 Task: Search one way flight ticket for 5 adults, 2 children, 1 infant in seat and 1 infant on lap in economy from Fayetteville: Fayetteville Regional Airport (grannis Field) to Jackson: Jackson Hole Airport on 5-2-2023. Choice of flights is JetBlue. Number of bags: 1 carry on bag. Price is upto 78000. Outbound departure time preference is 12:00.
Action: Mouse moved to (287, 391)
Screenshot: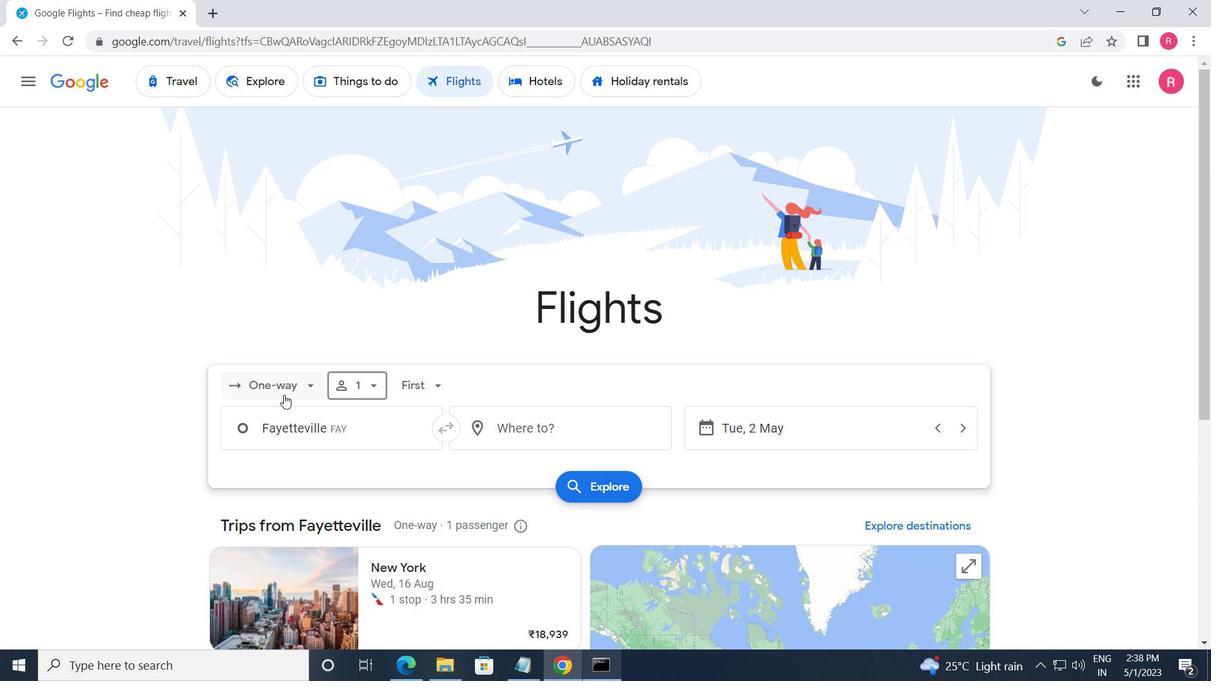 
Action: Mouse pressed left at (287, 391)
Screenshot: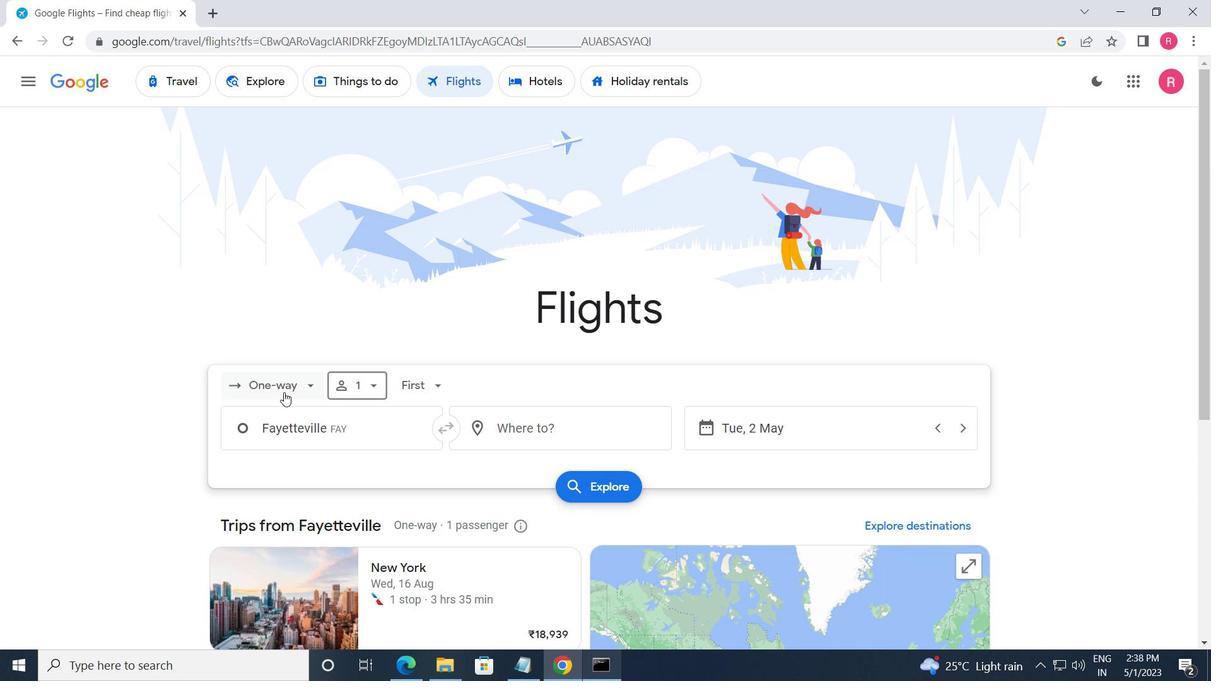 
Action: Mouse moved to (285, 468)
Screenshot: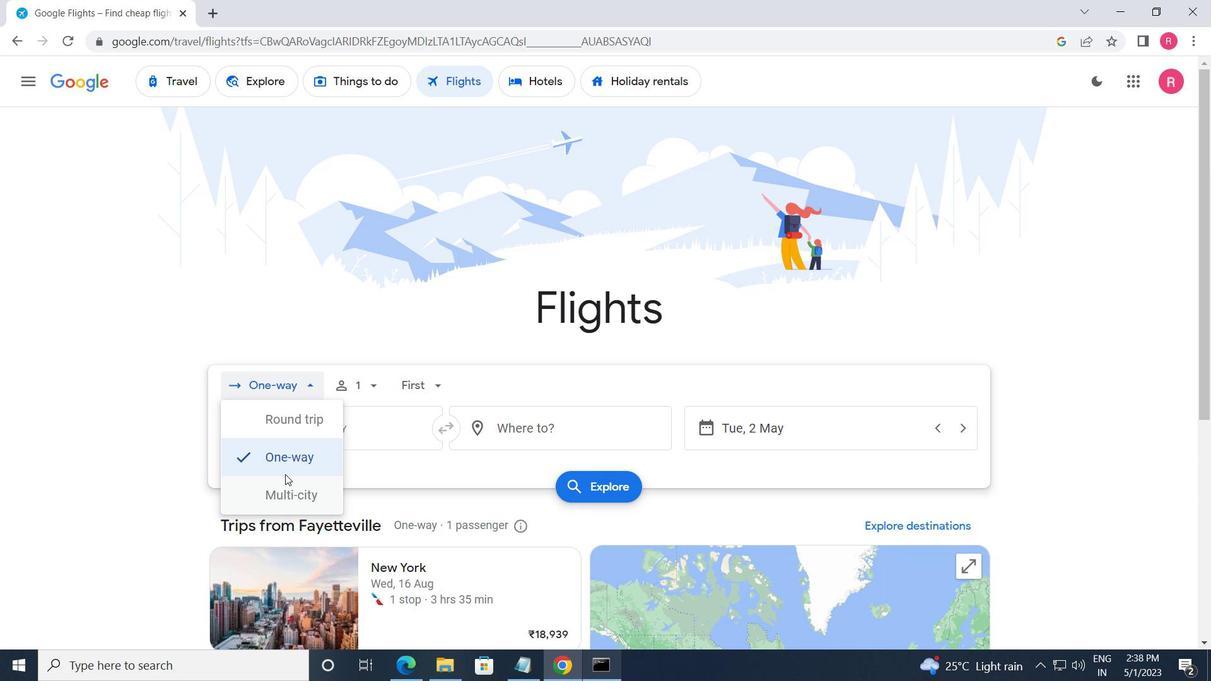
Action: Mouse pressed left at (285, 468)
Screenshot: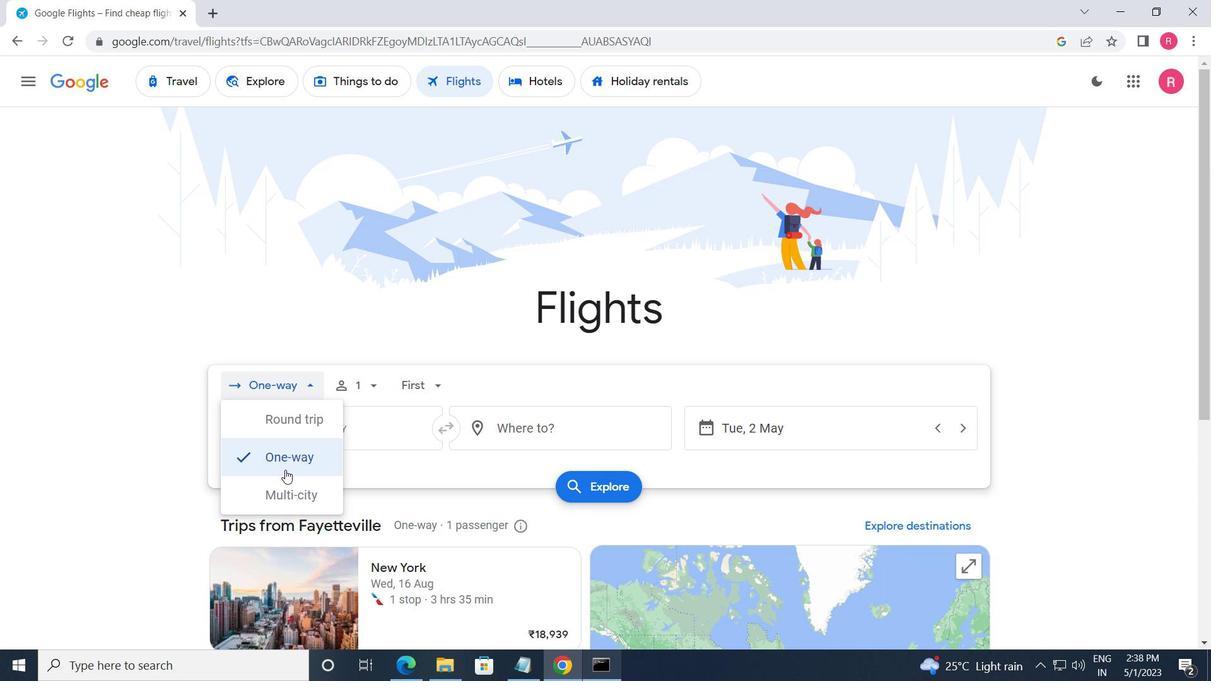 
Action: Mouse moved to (365, 395)
Screenshot: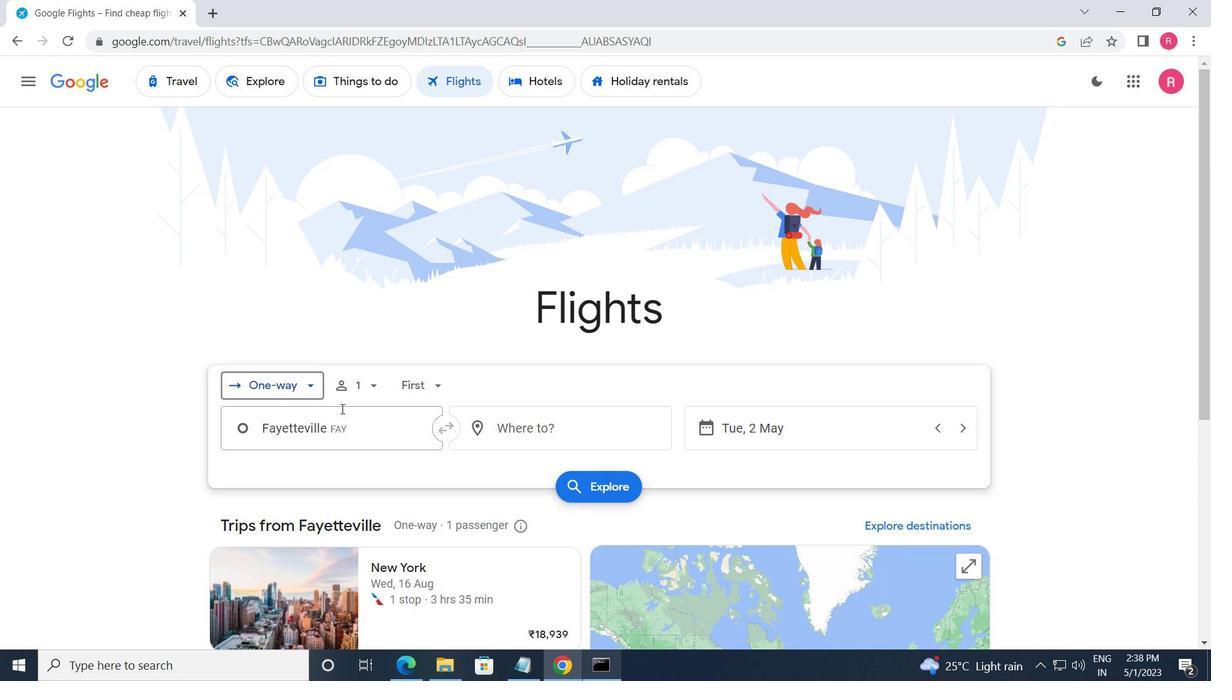 
Action: Mouse pressed left at (365, 395)
Screenshot: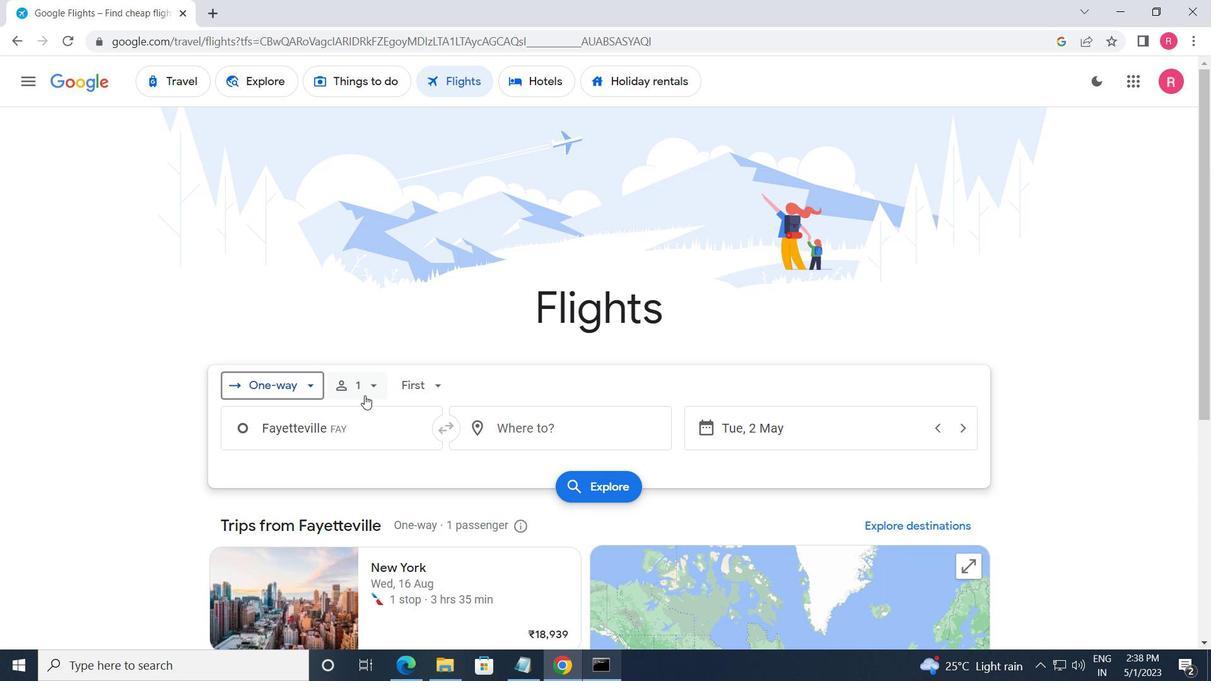 
Action: Mouse moved to (495, 430)
Screenshot: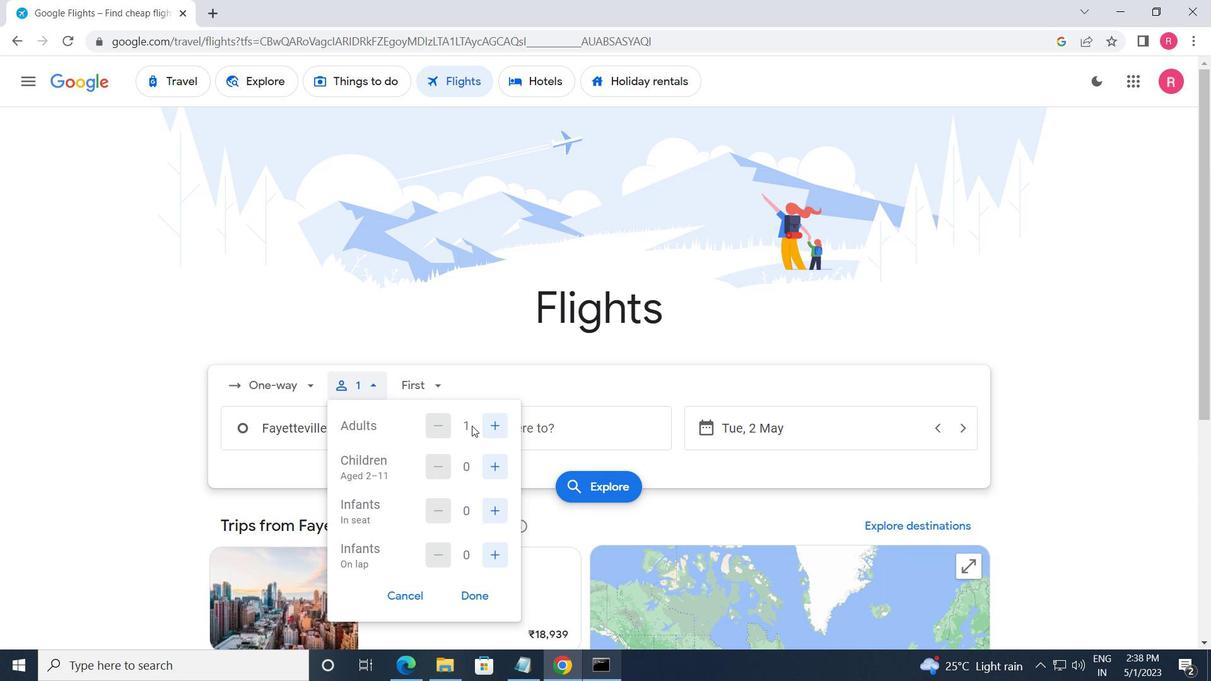
Action: Mouse pressed left at (495, 430)
Screenshot: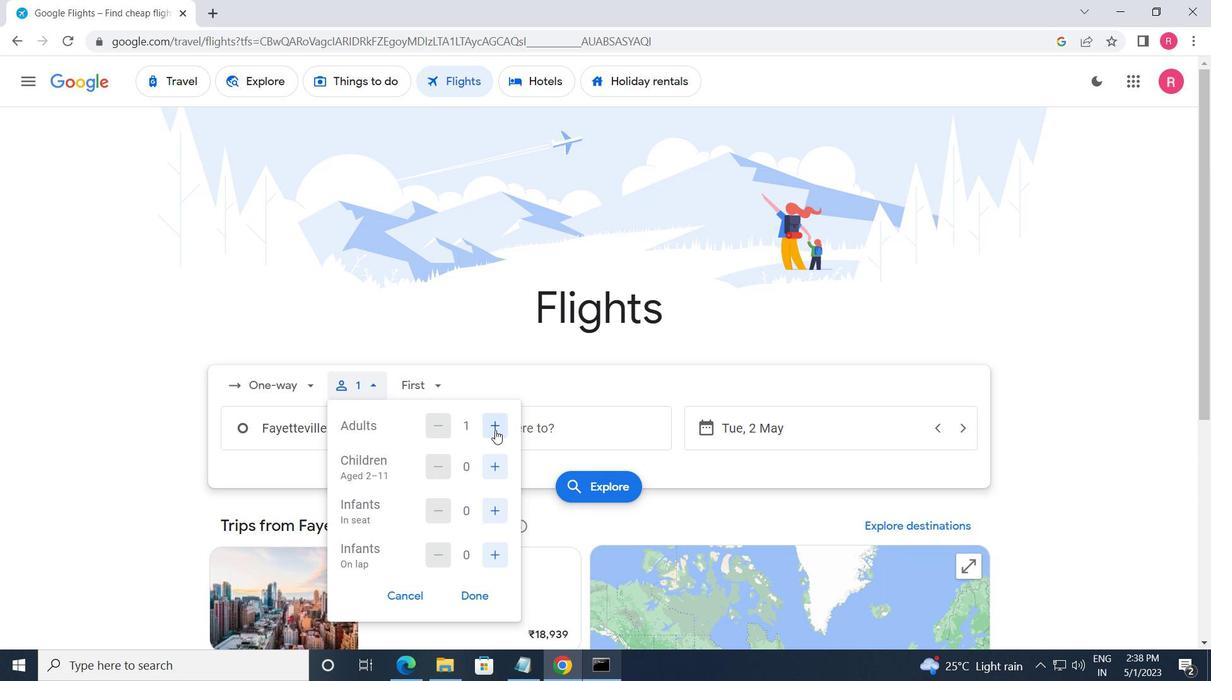 
Action: Mouse pressed left at (495, 430)
Screenshot: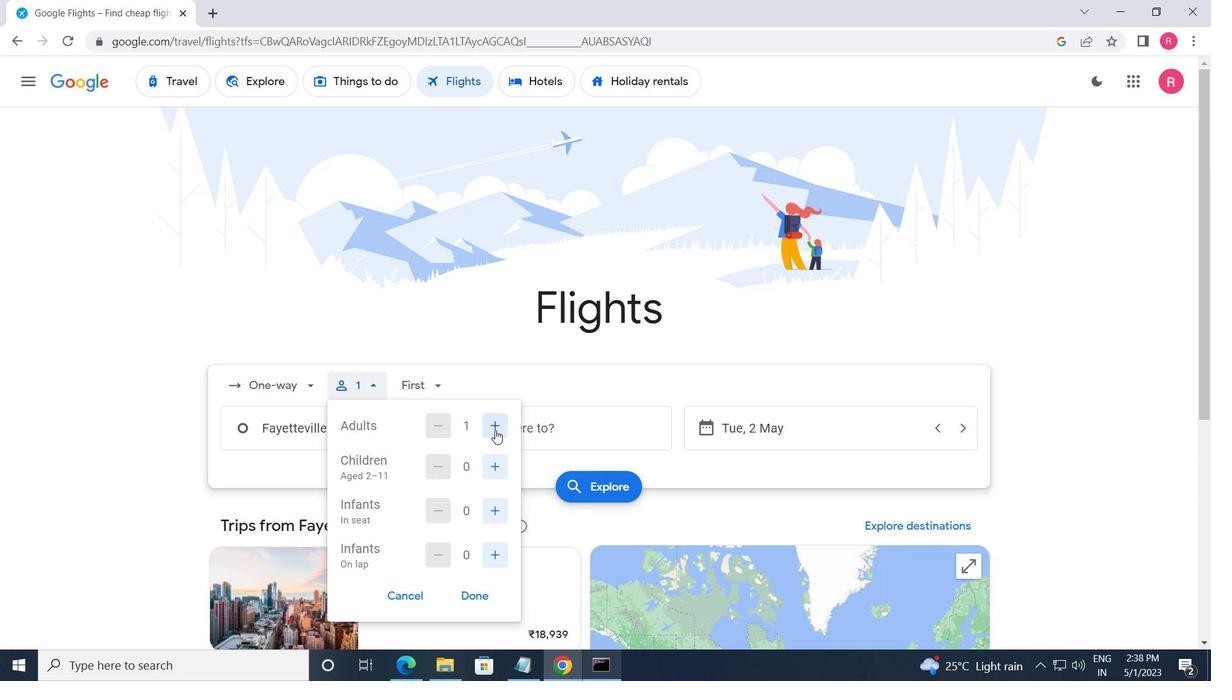 
Action: Mouse pressed left at (495, 430)
Screenshot: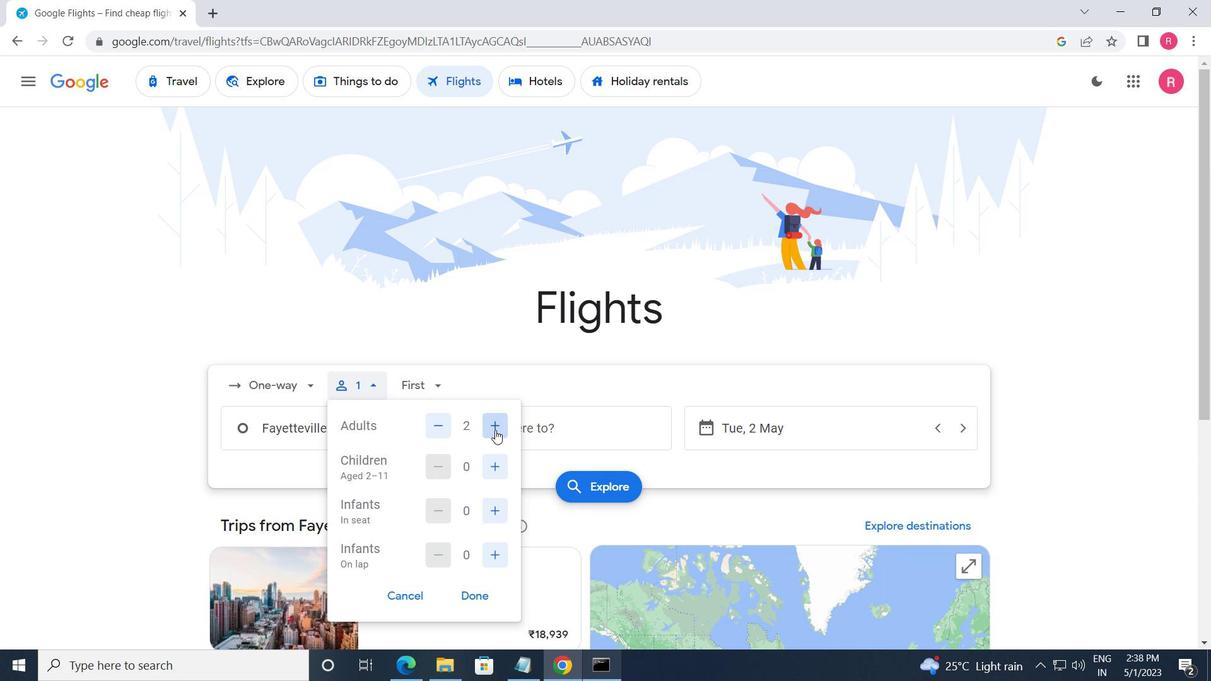 
Action: Mouse pressed left at (495, 430)
Screenshot: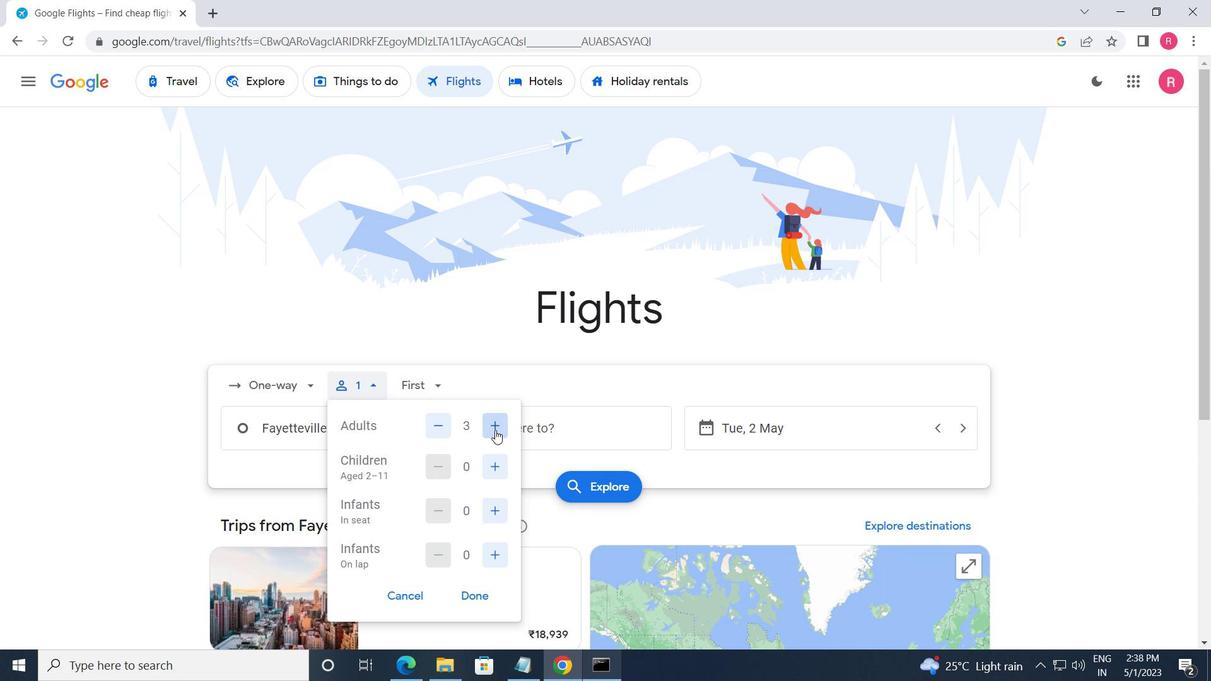 
Action: Mouse pressed left at (495, 430)
Screenshot: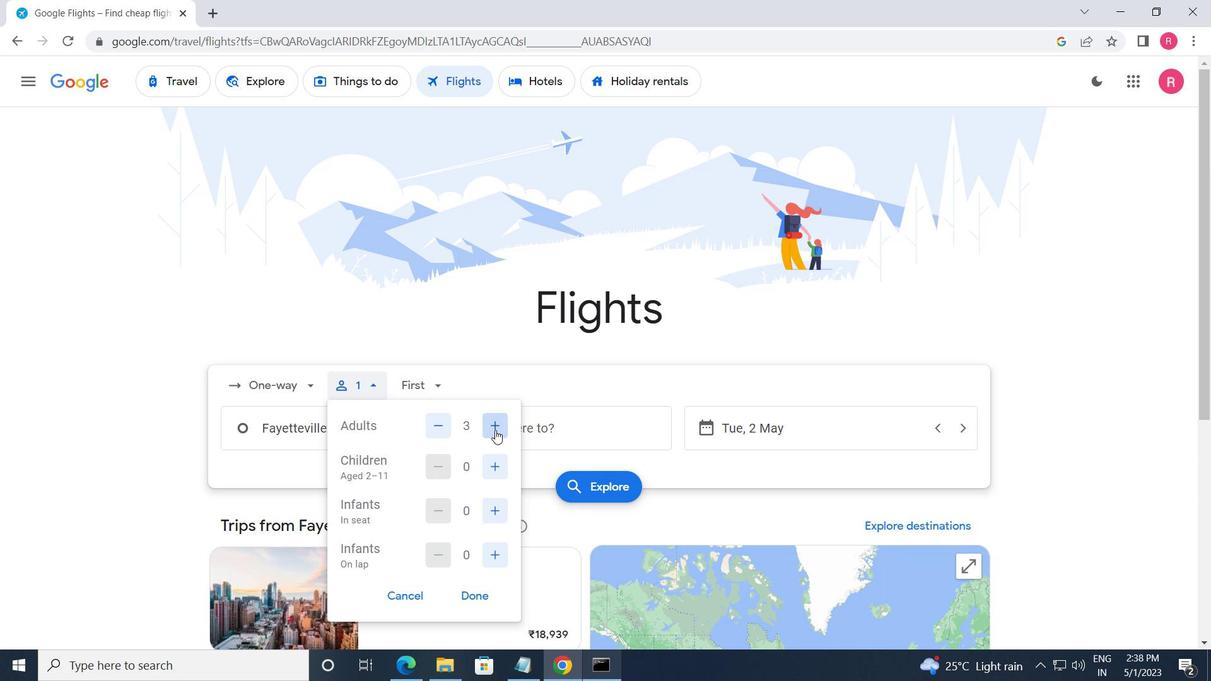 
Action: Mouse moved to (432, 425)
Screenshot: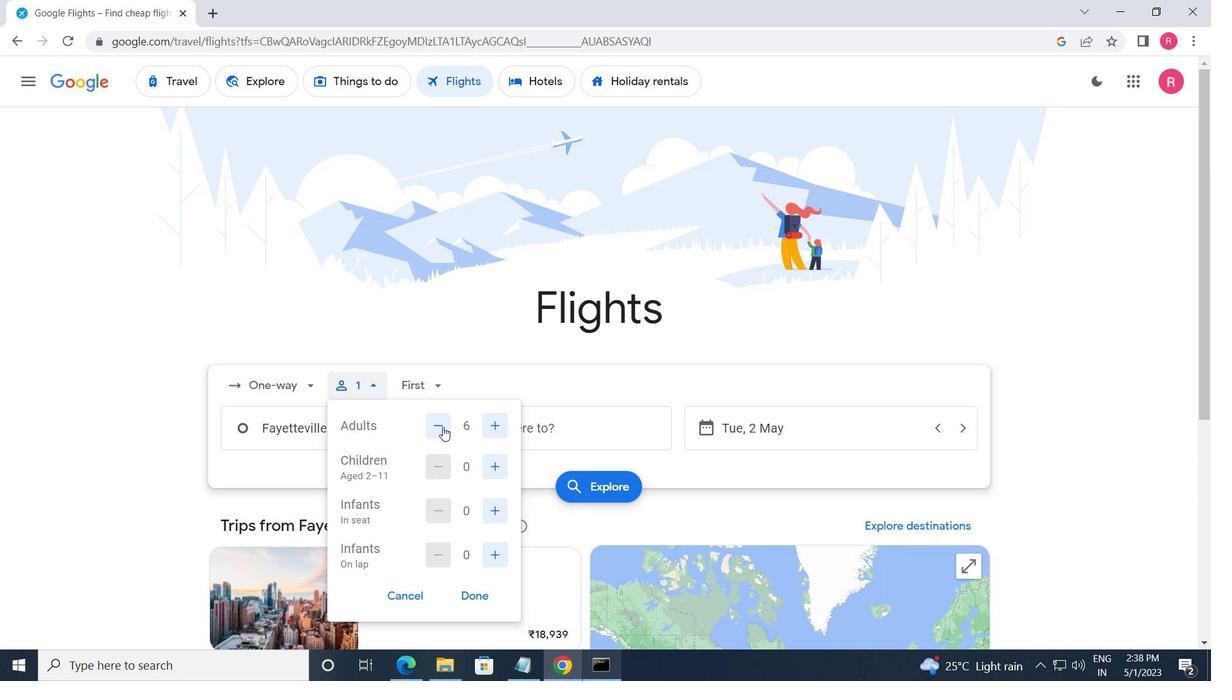 
Action: Mouse pressed left at (432, 425)
Screenshot: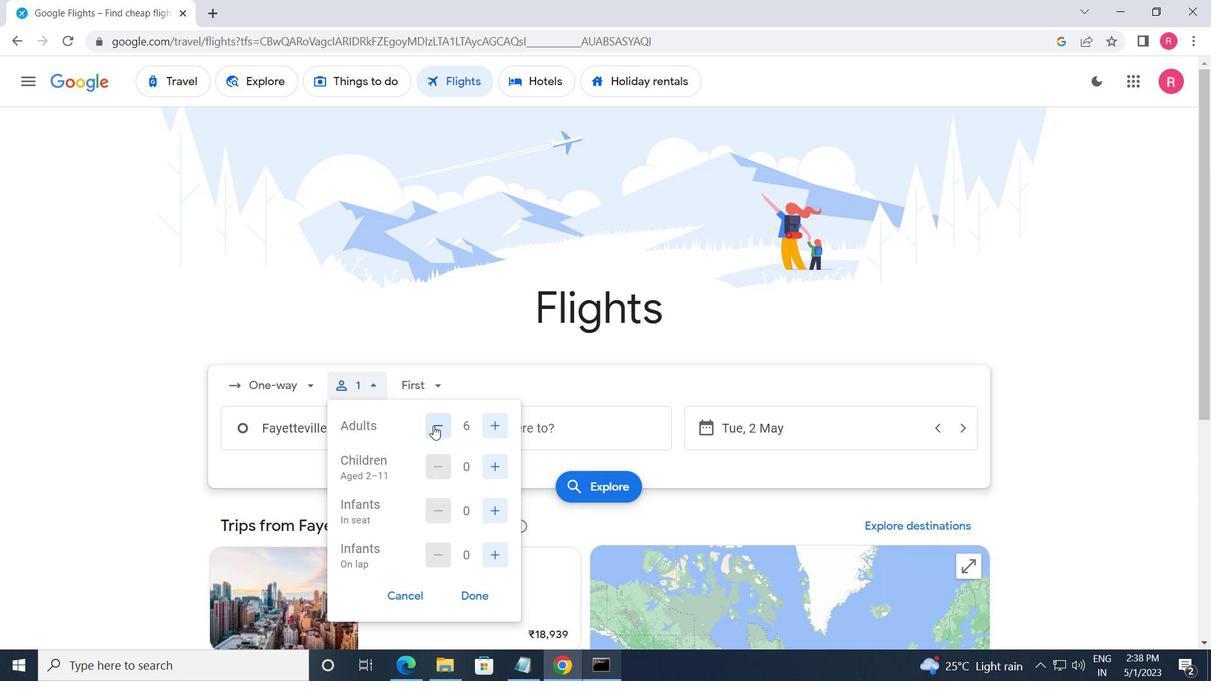 
Action: Mouse moved to (489, 463)
Screenshot: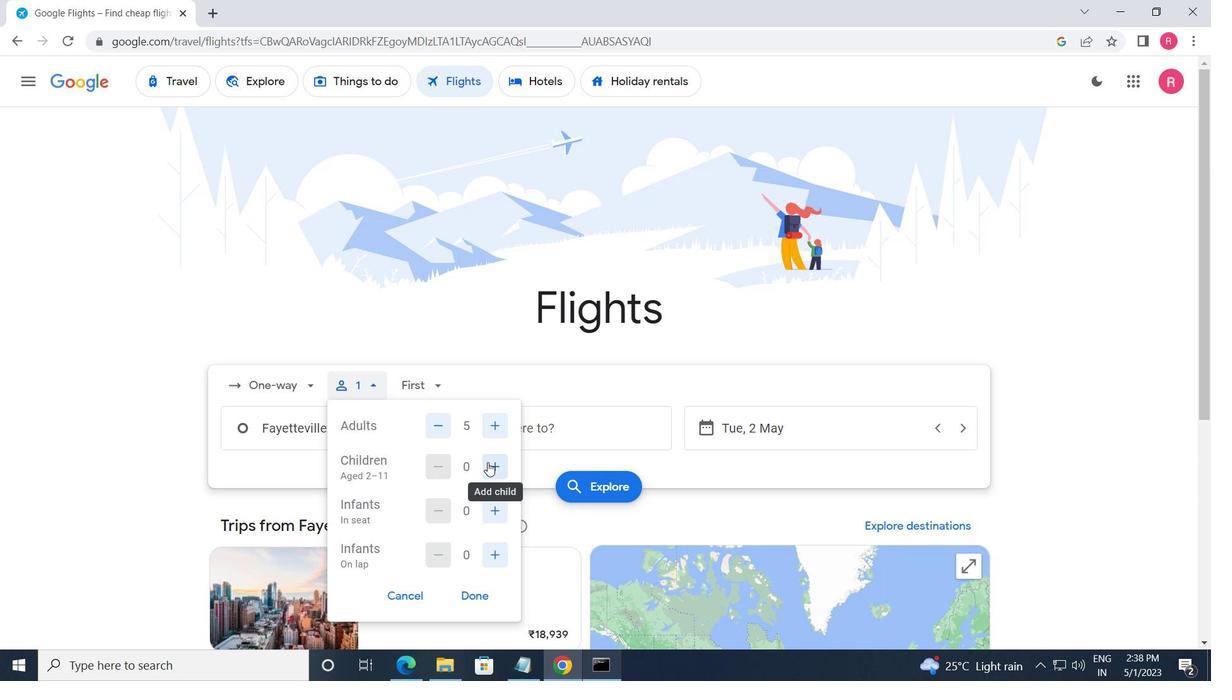 
Action: Mouse pressed left at (489, 463)
Screenshot: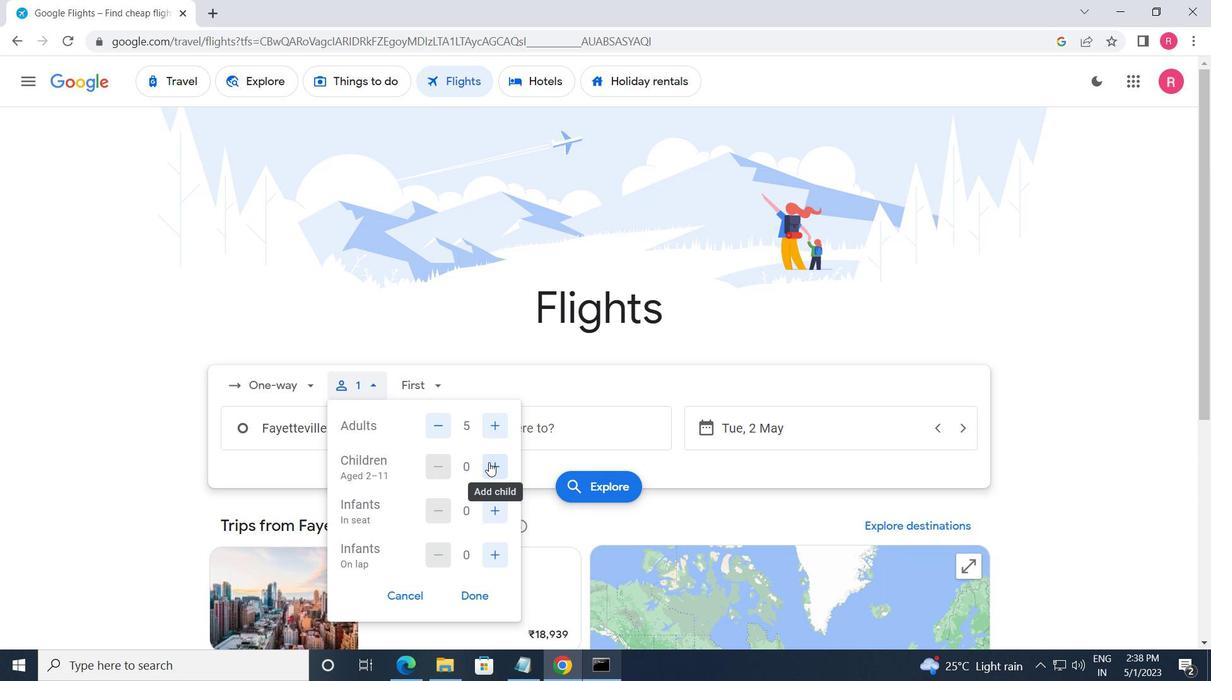 
Action: Mouse pressed left at (489, 463)
Screenshot: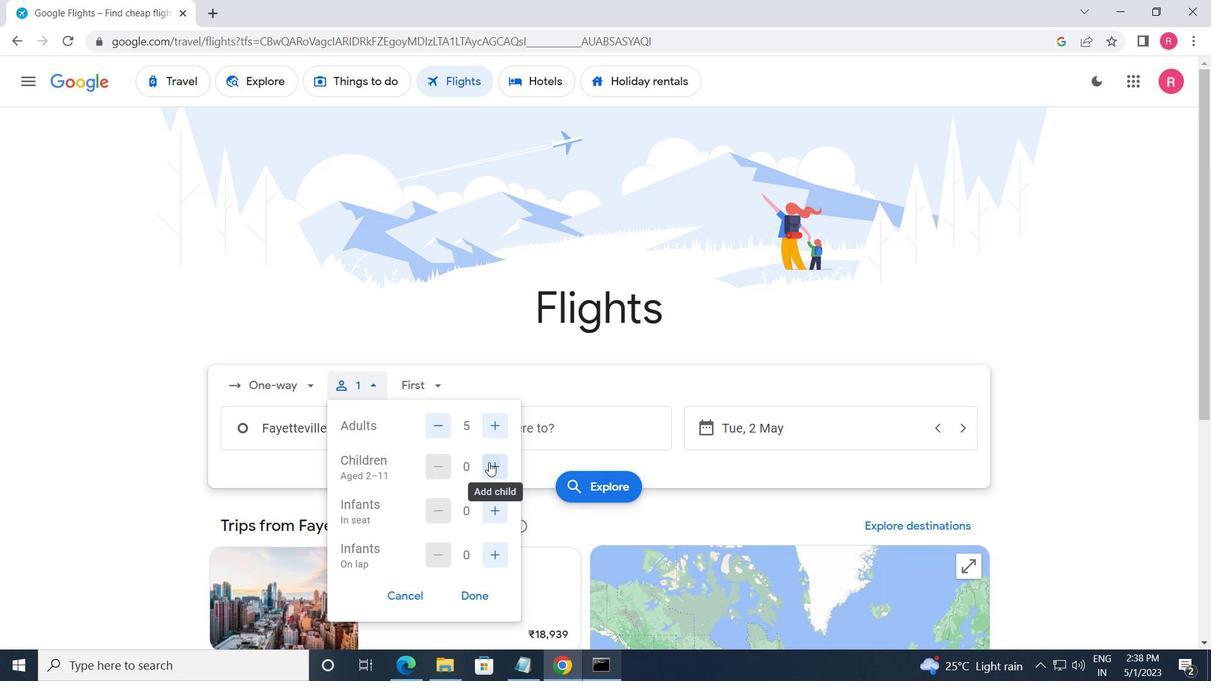 
Action: Mouse moved to (494, 504)
Screenshot: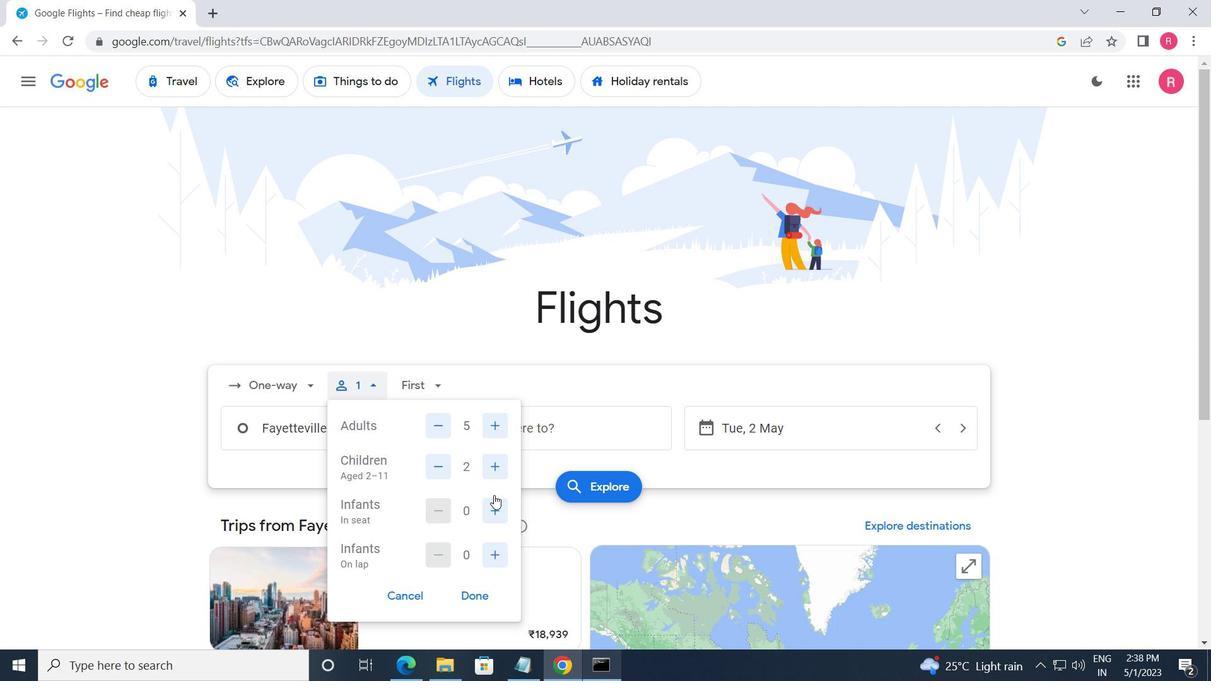
Action: Mouse pressed left at (494, 504)
Screenshot: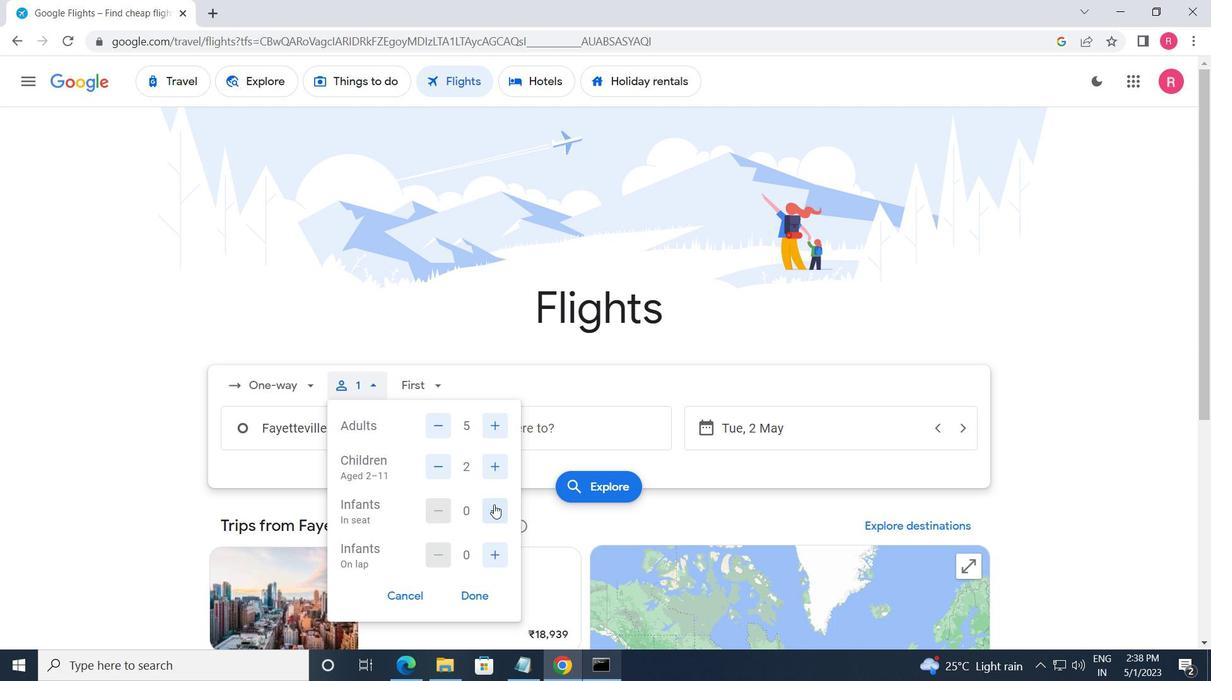 
Action: Mouse moved to (497, 548)
Screenshot: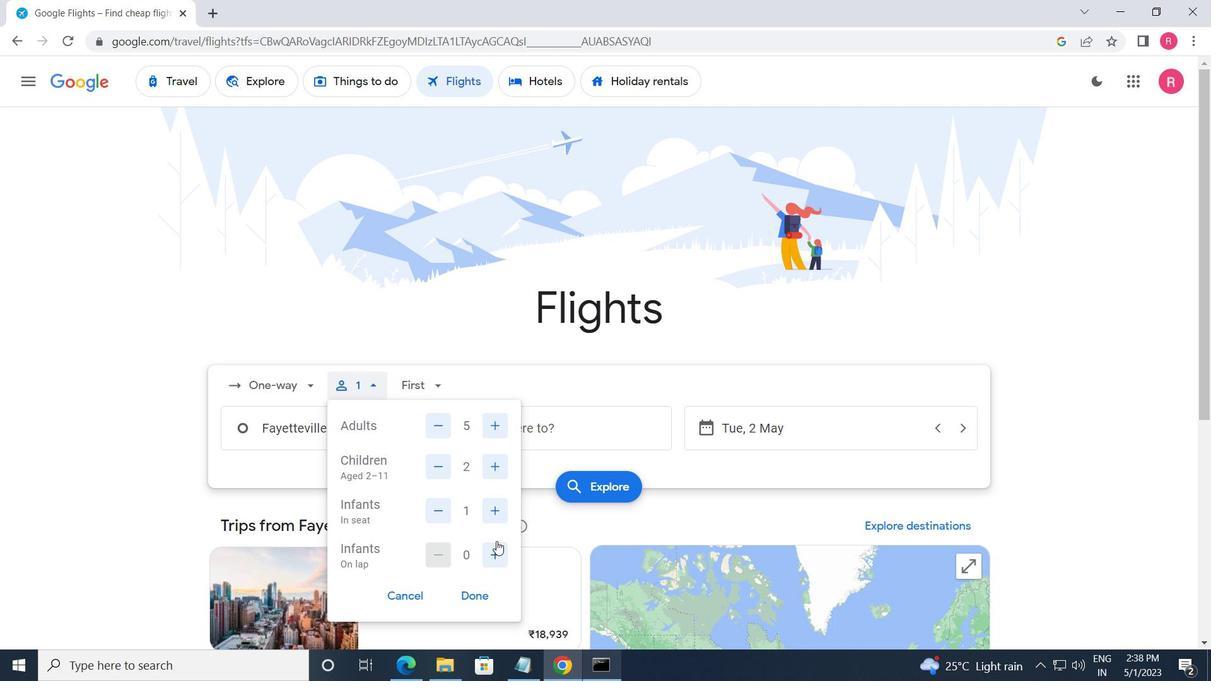 
Action: Mouse pressed left at (497, 548)
Screenshot: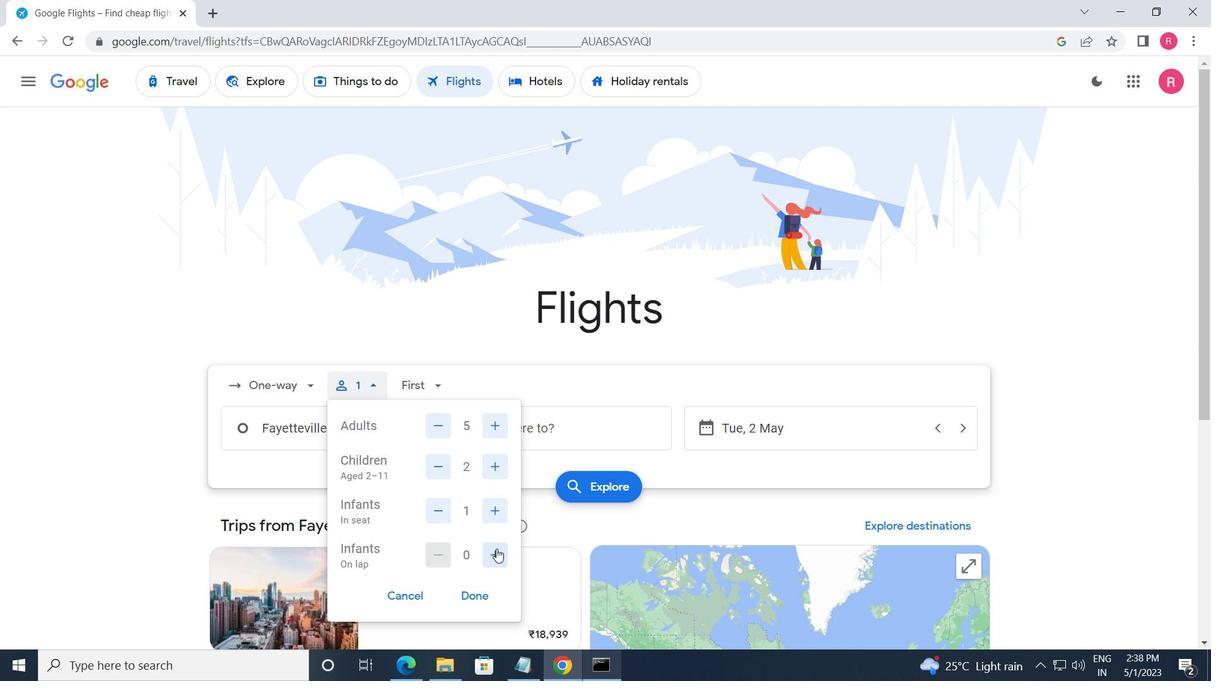 
Action: Mouse moved to (464, 599)
Screenshot: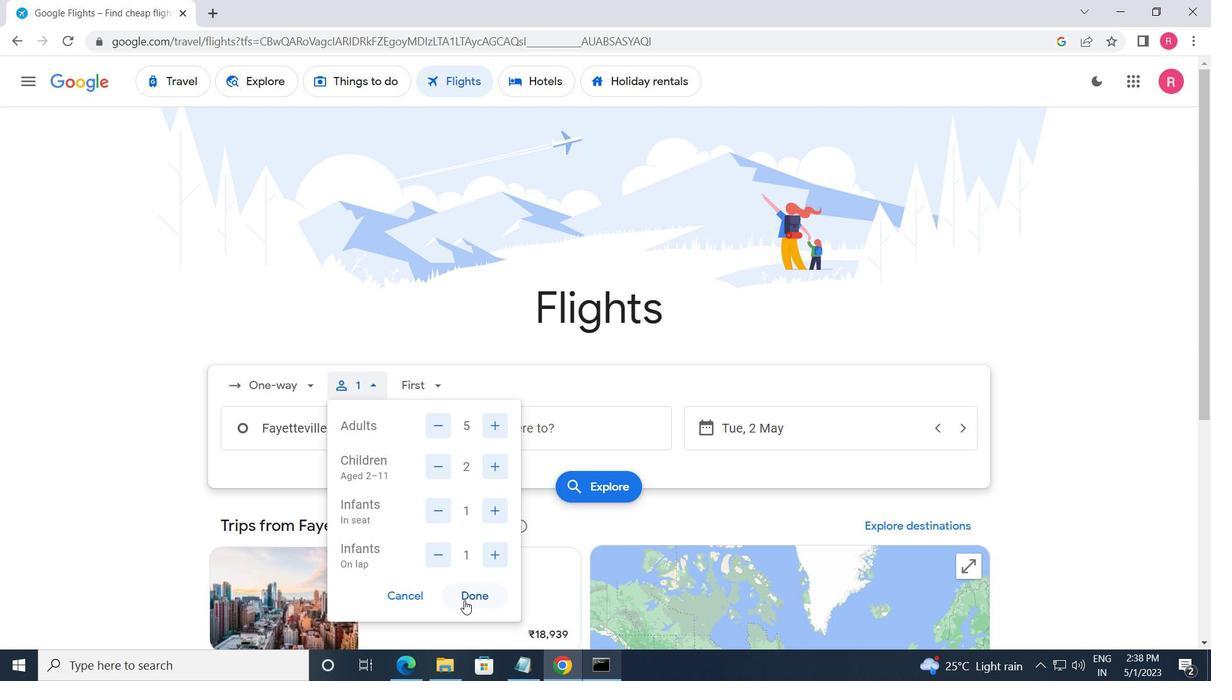 
Action: Mouse pressed left at (464, 599)
Screenshot: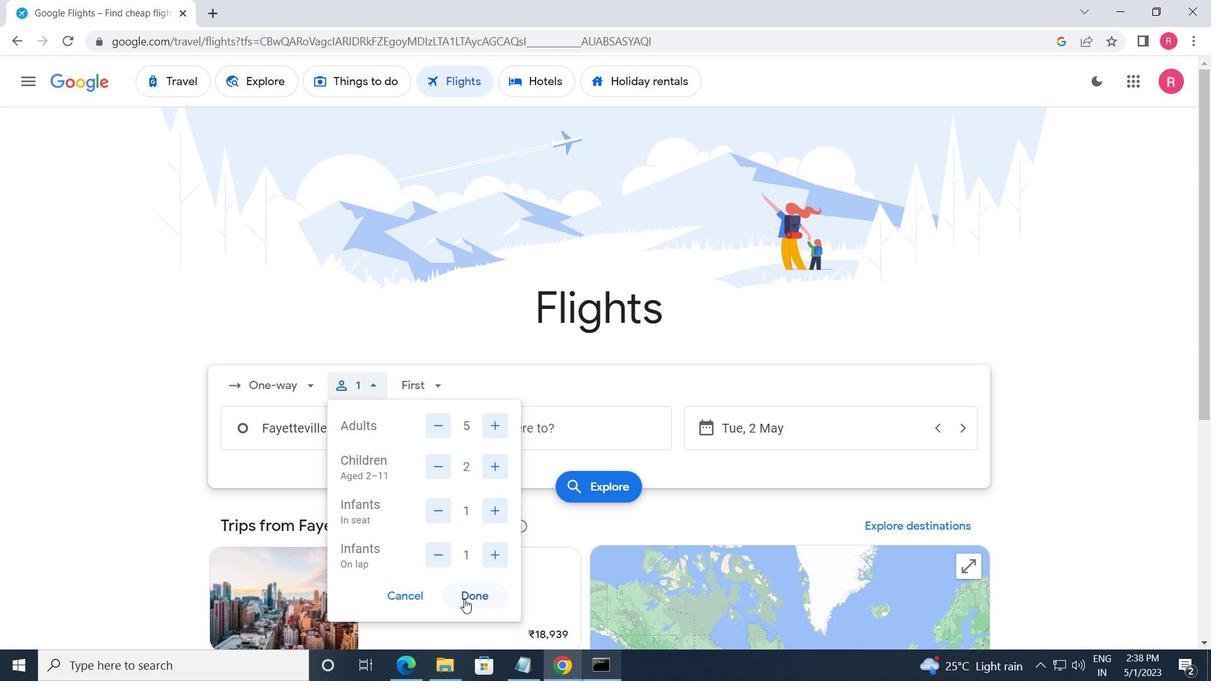 
Action: Mouse moved to (418, 386)
Screenshot: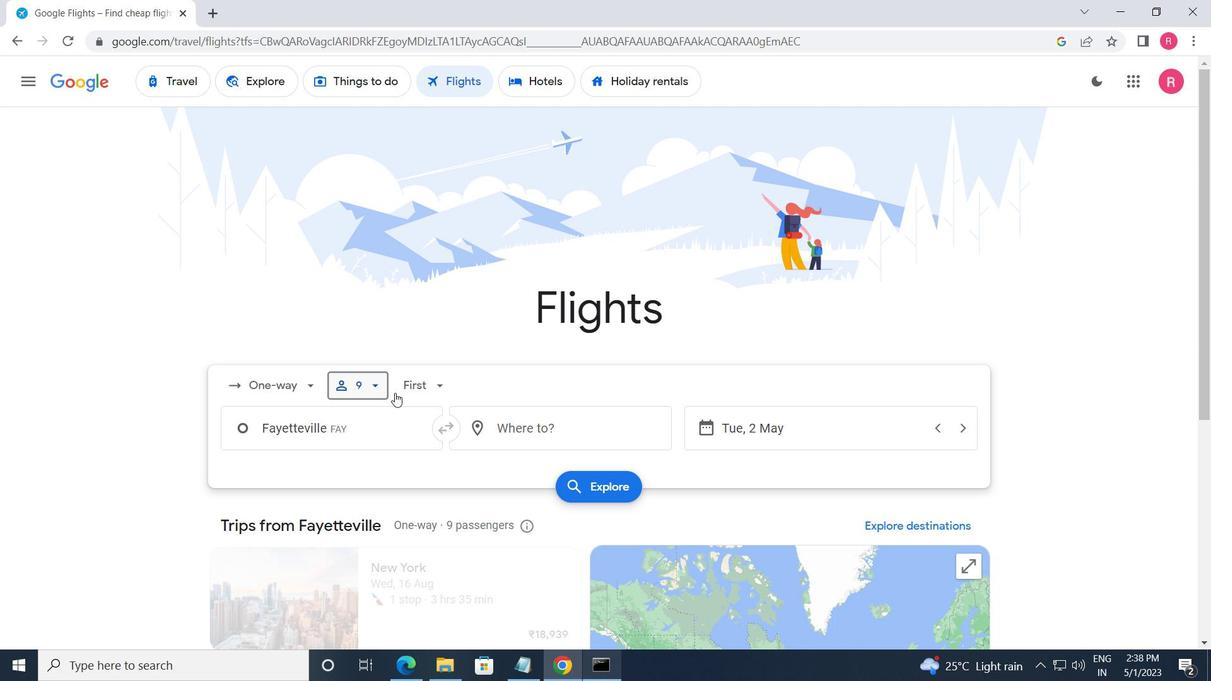 
Action: Mouse pressed left at (418, 386)
Screenshot: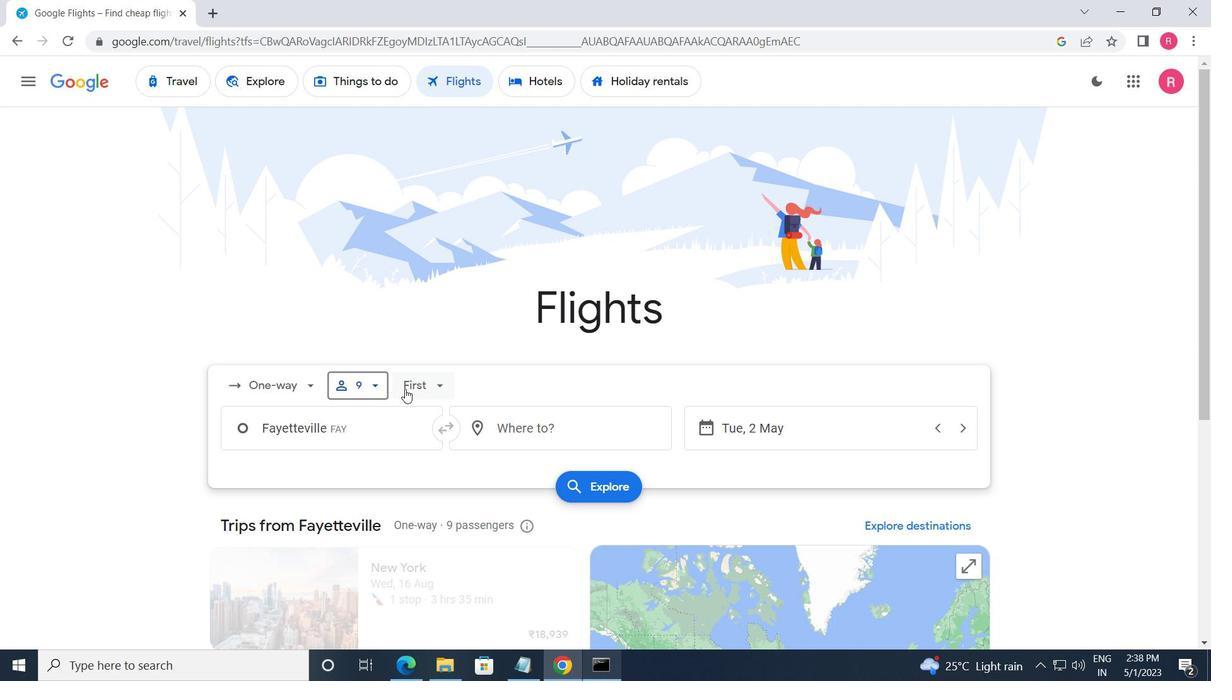 
Action: Mouse moved to (454, 422)
Screenshot: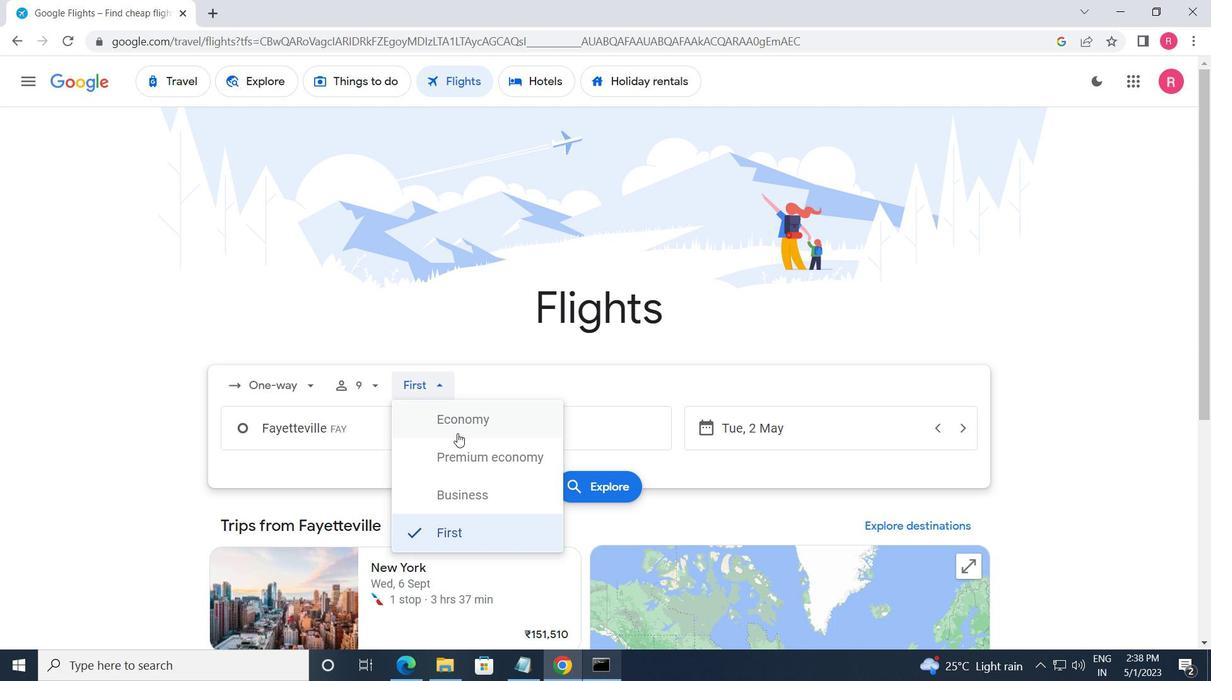 
Action: Mouse pressed left at (454, 422)
Screenshot: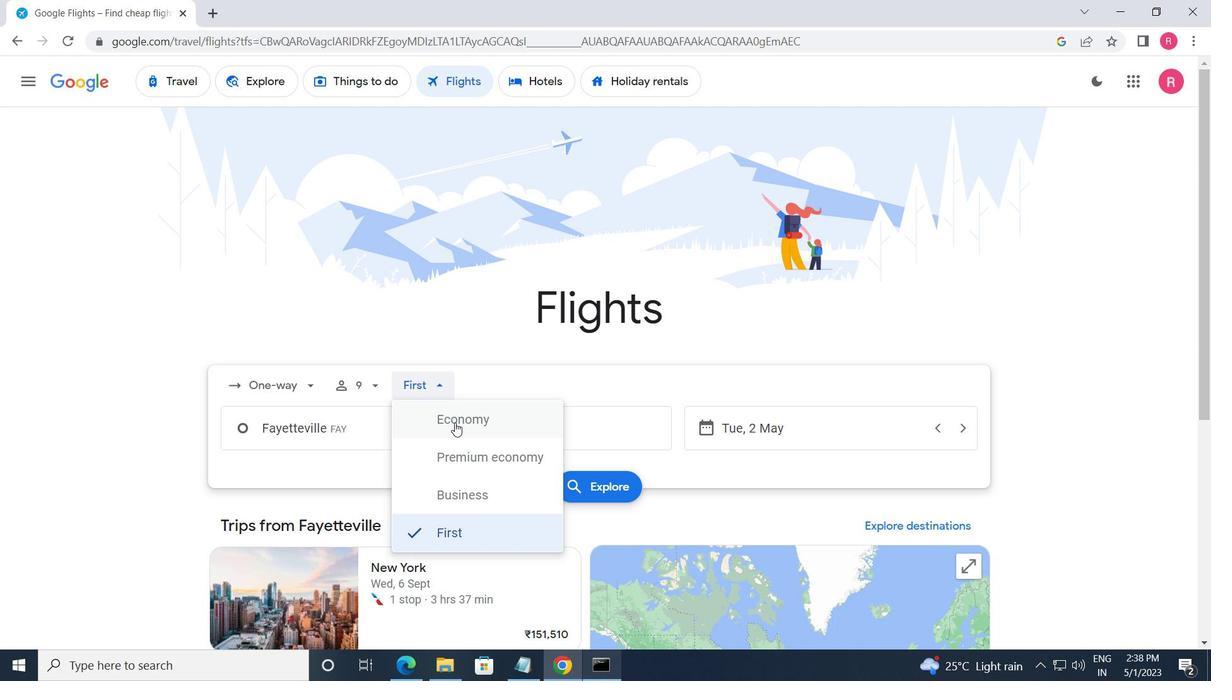 
Action: Mouse moved to (405, 430)
Screenshot: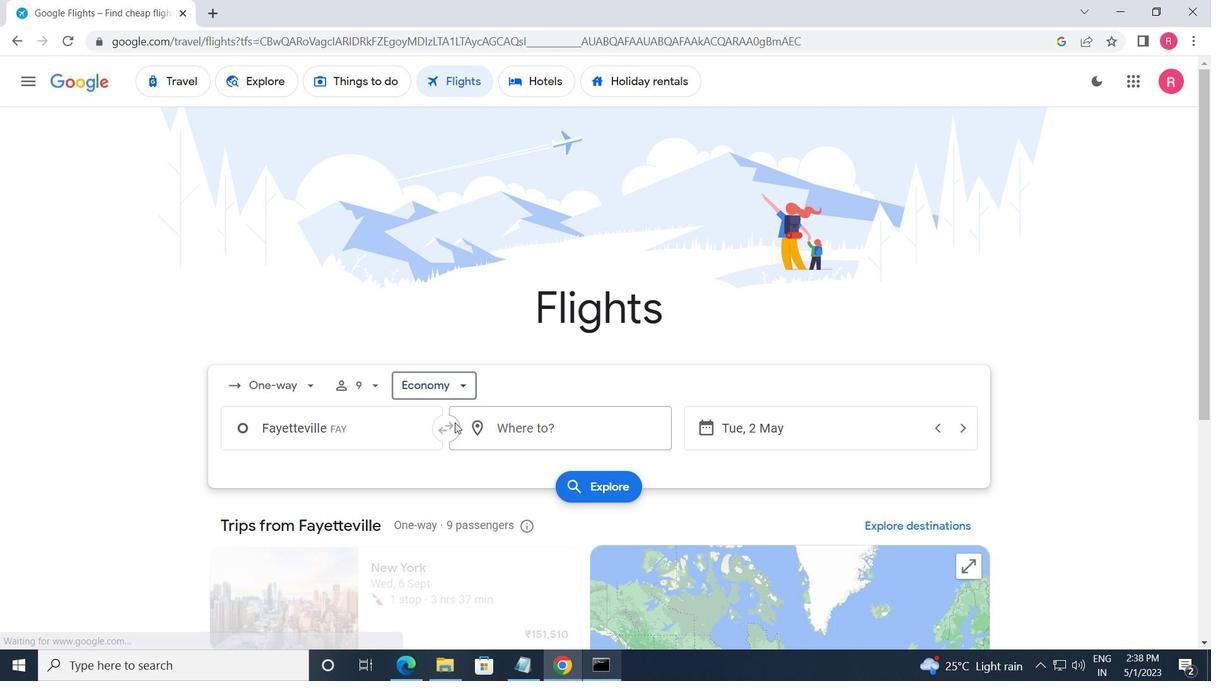 
Action: Mouse pressed left at (405, 430)
Screenshot: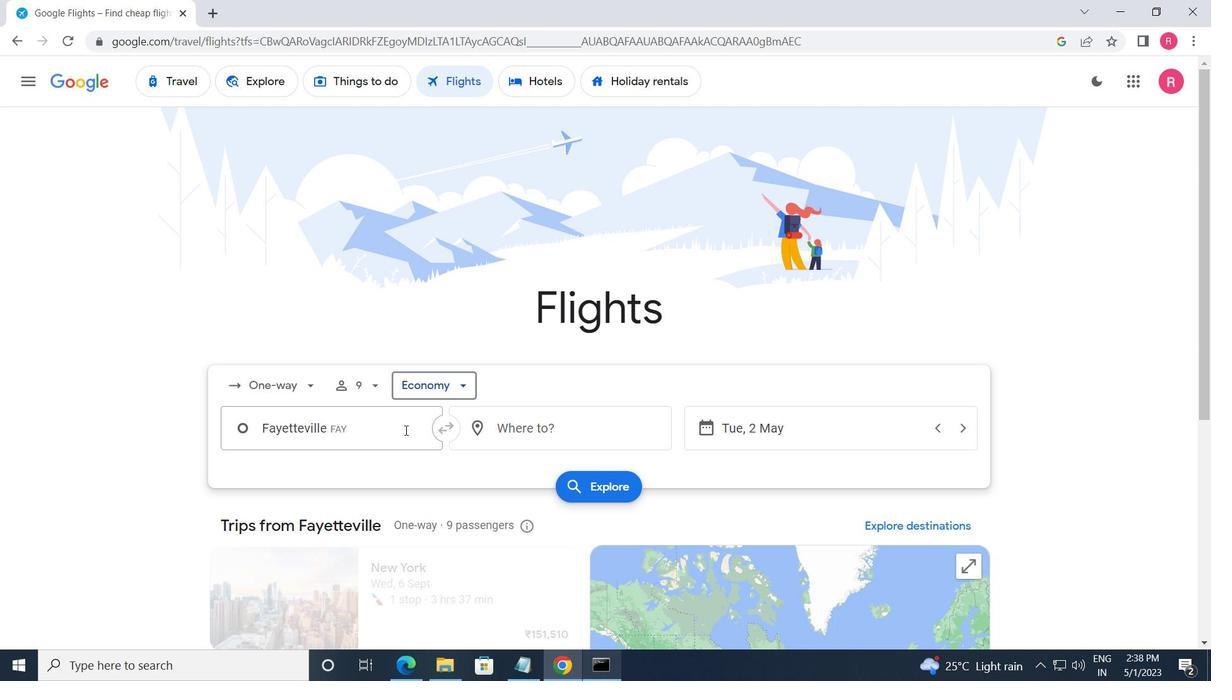 
Action: Mouse moved to (378, 625)
Screenshot: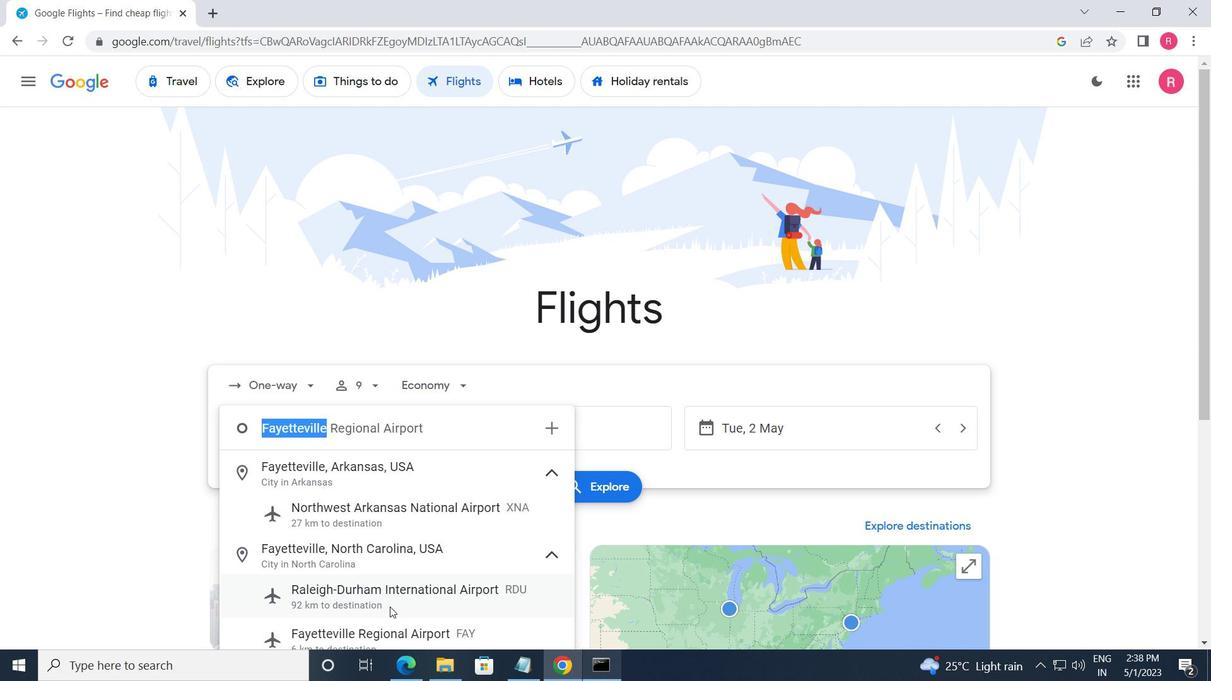 
Action: Mouse pressed left at (378, 625)
Screenshot: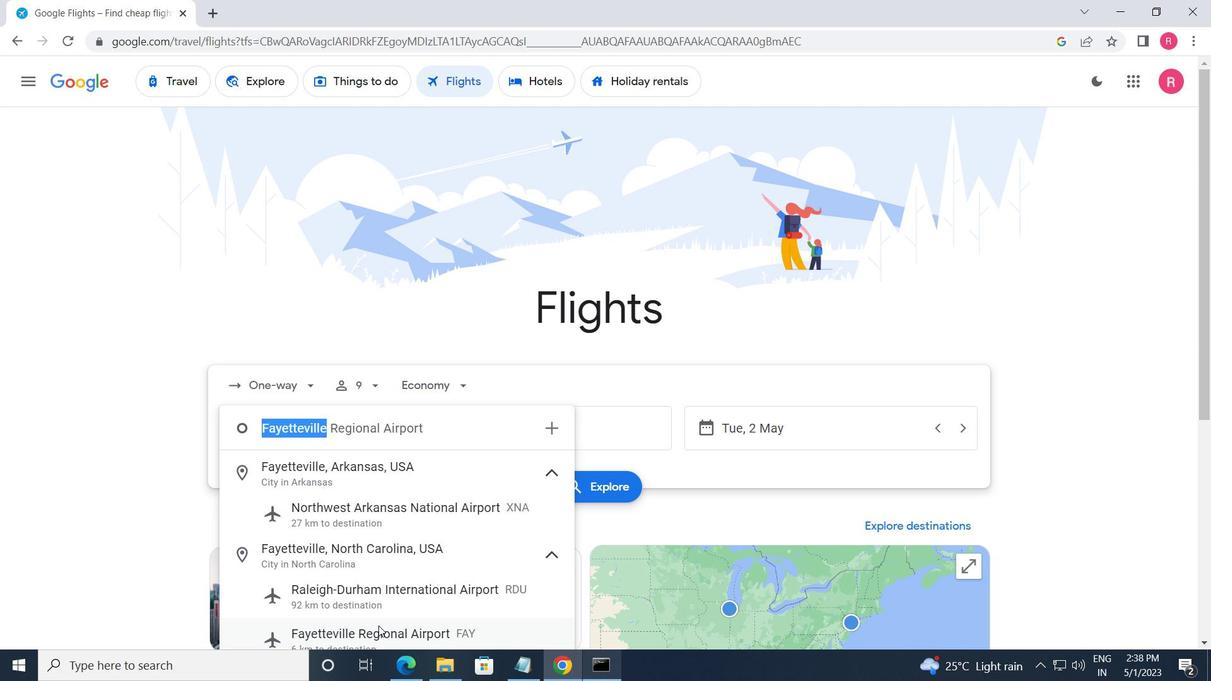 
Action: Mouse moved to (526, 429)
Screenshot: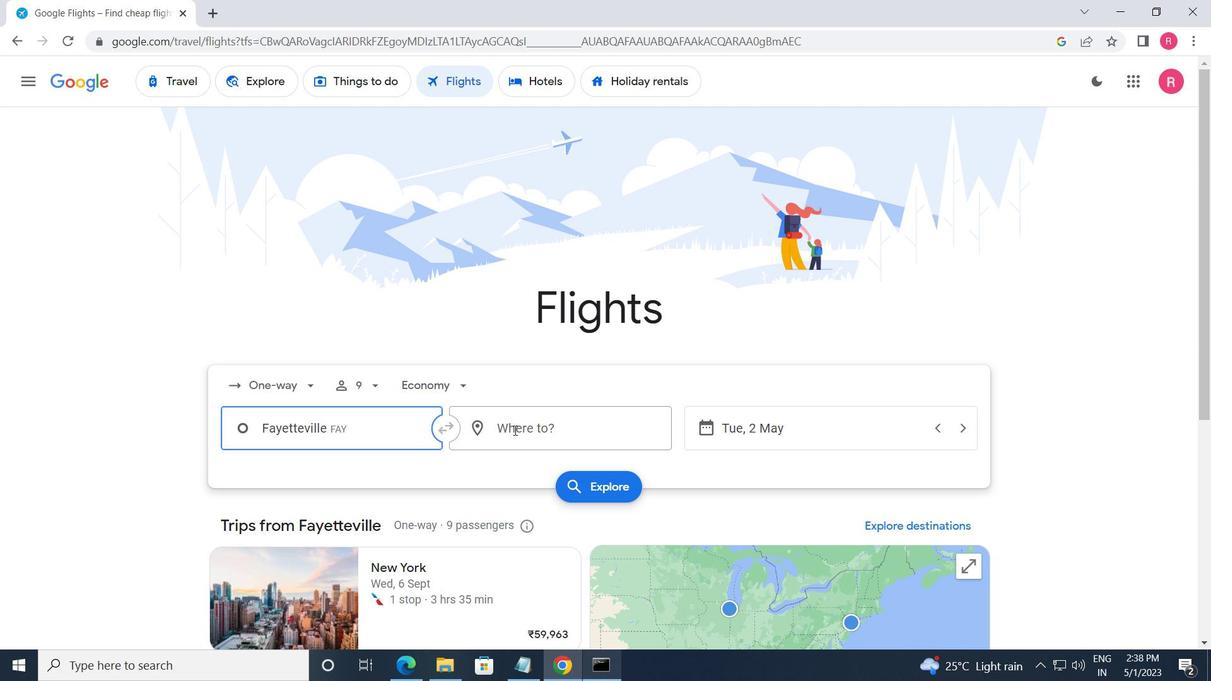 
Action: Mouse pressed left at (526, 429)
Screenshot: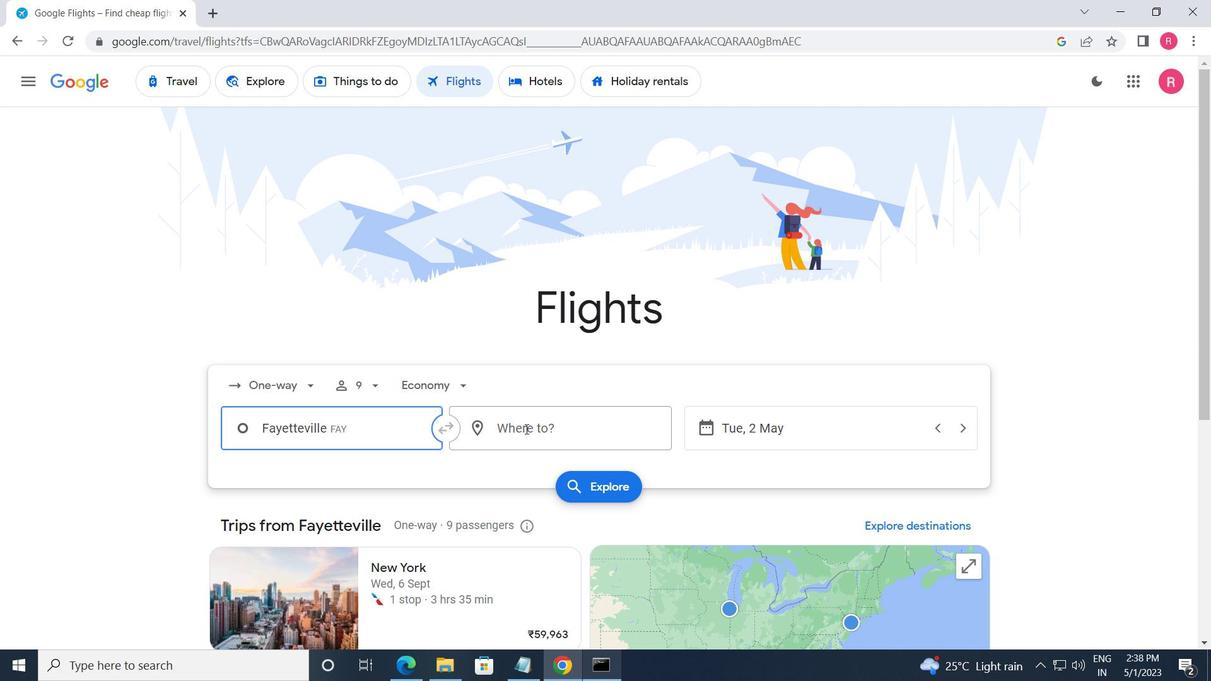
Action: Mouse moved to (533, 581)
Screenshot: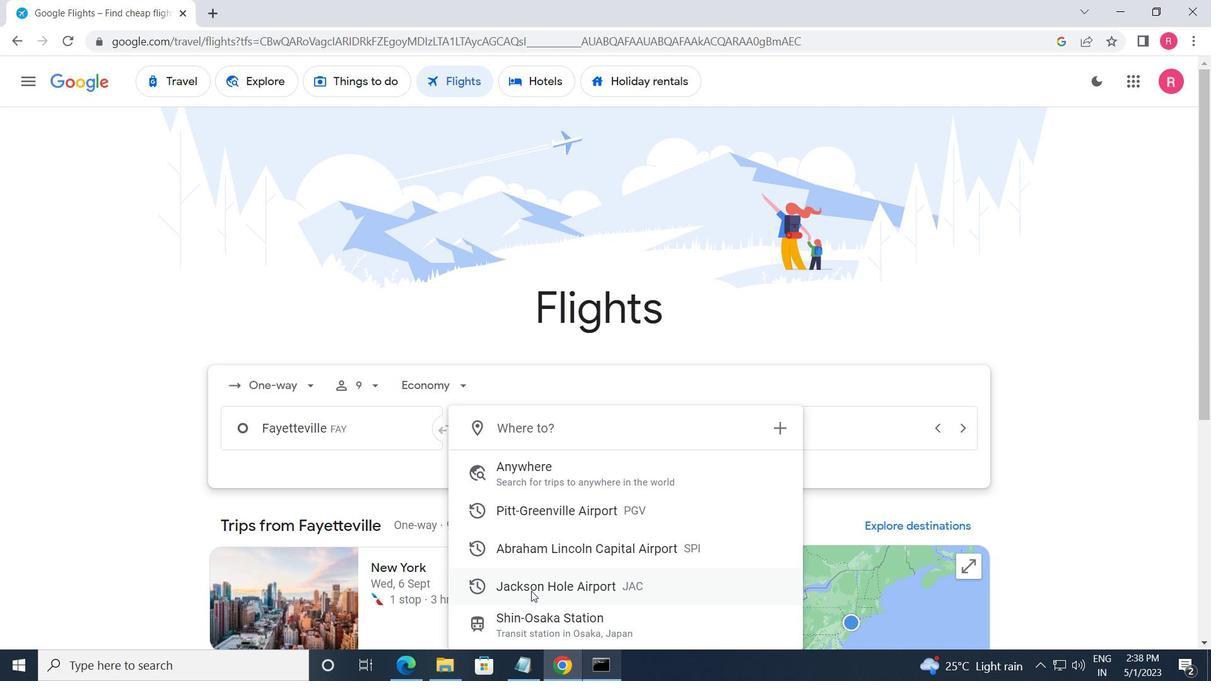 
Action: Mouse pressed left at (533, 581)
Screenshot: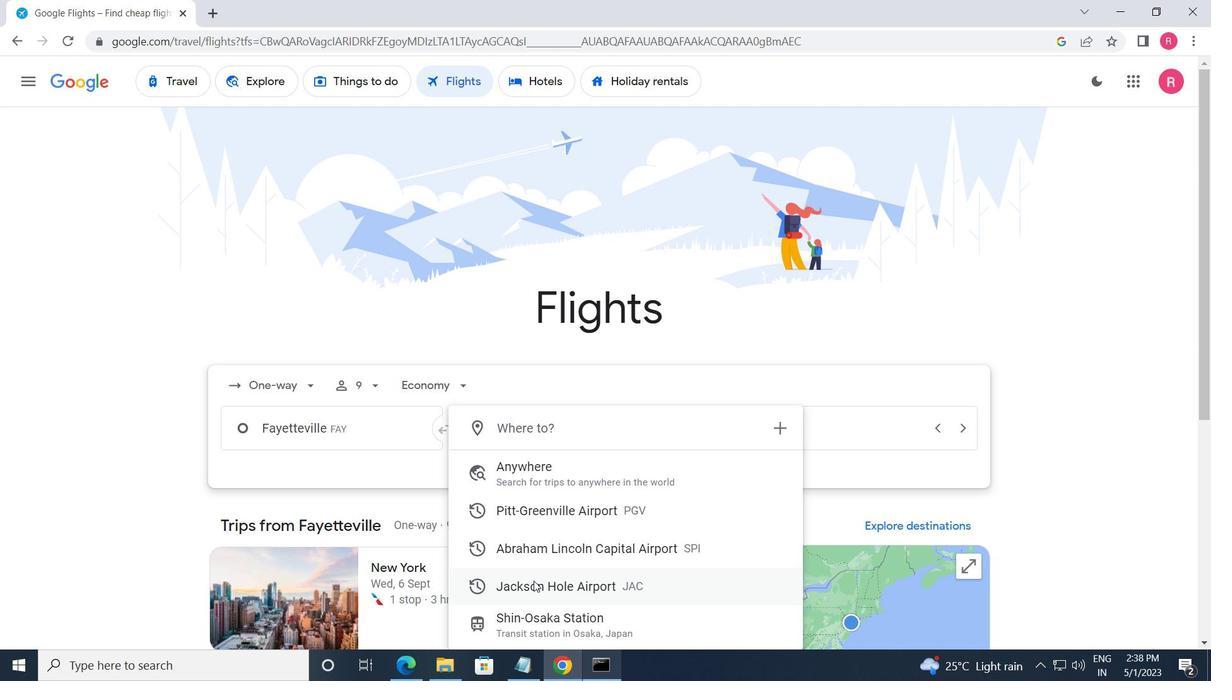 
Action: Mouse moved to (805, 421)
Screenshot: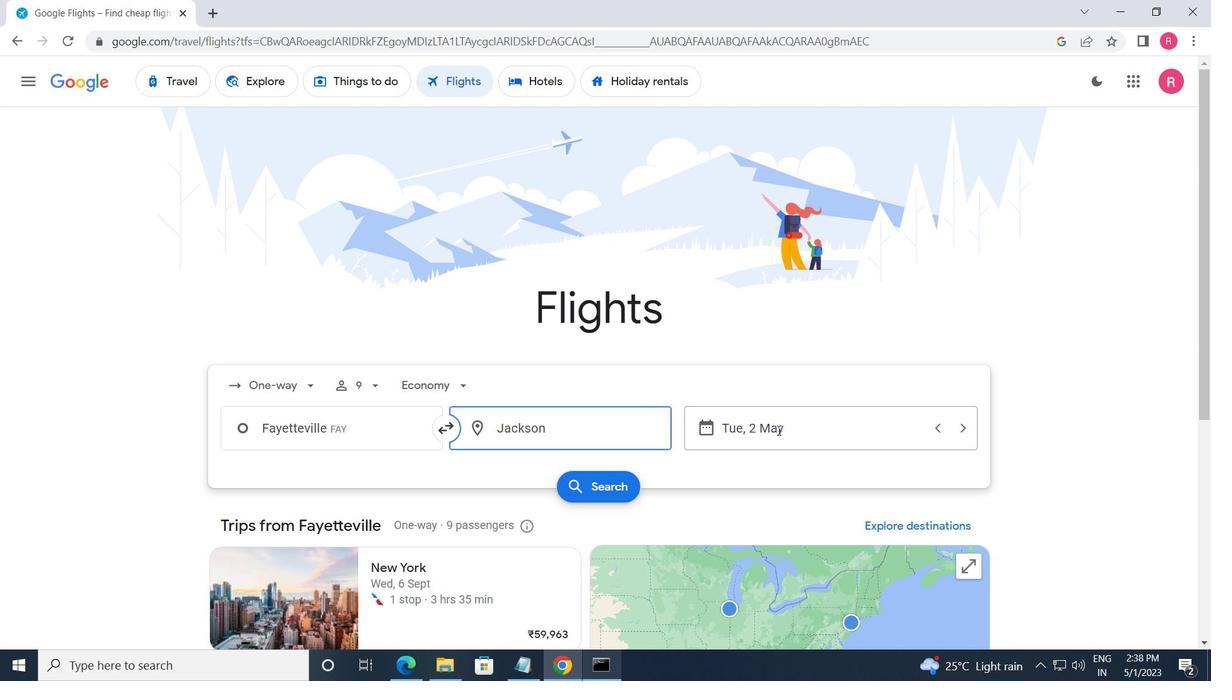 
Action: Mouse pressed left at (805, 421)
Screenshot: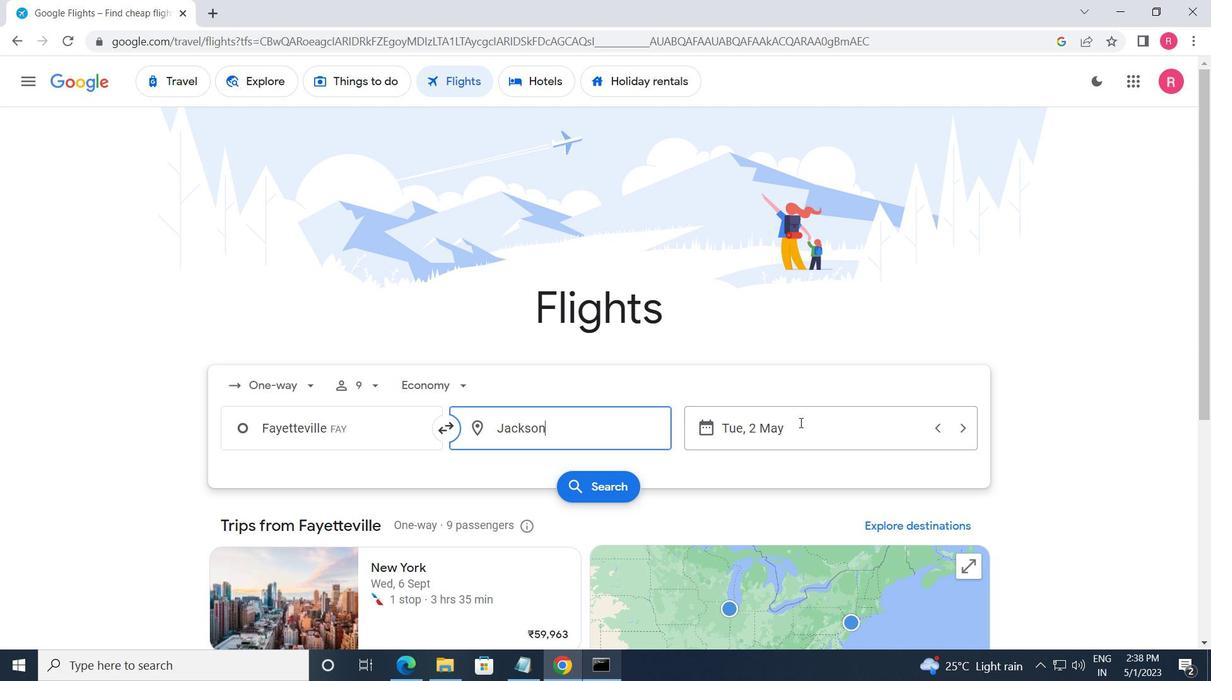 
Action: Mouse moved to (495, 356)
Screenshot: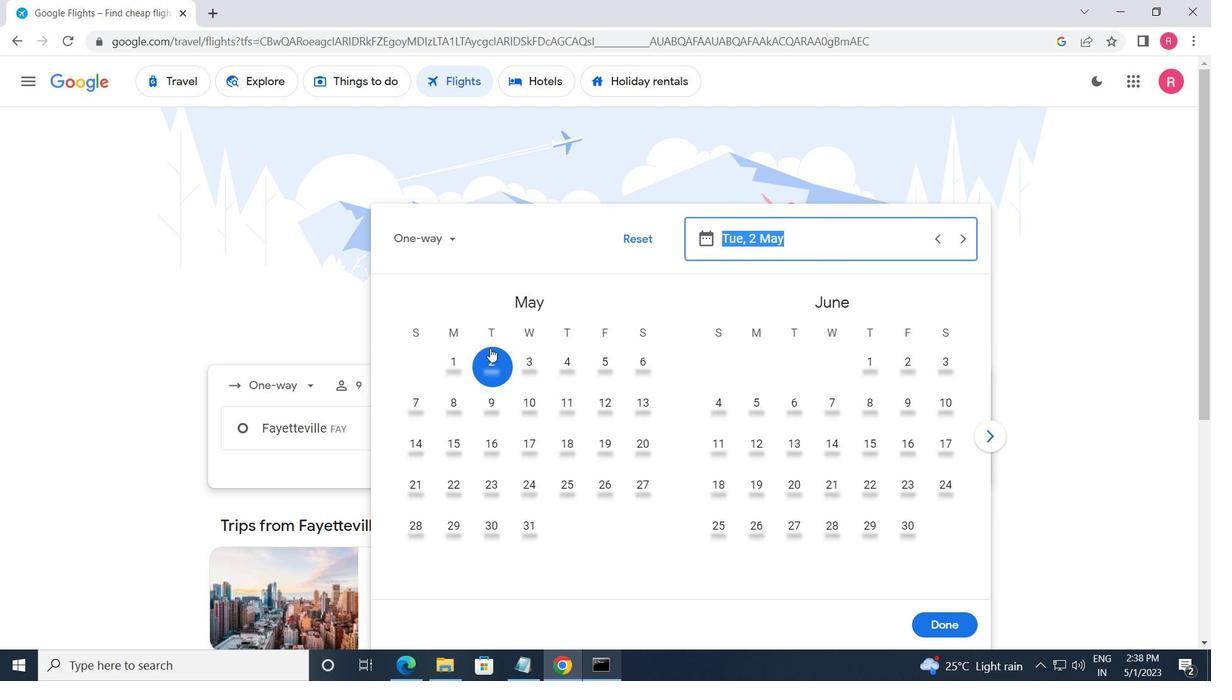 
Action: Mouse pressed left at (495, 356)
Screenshot: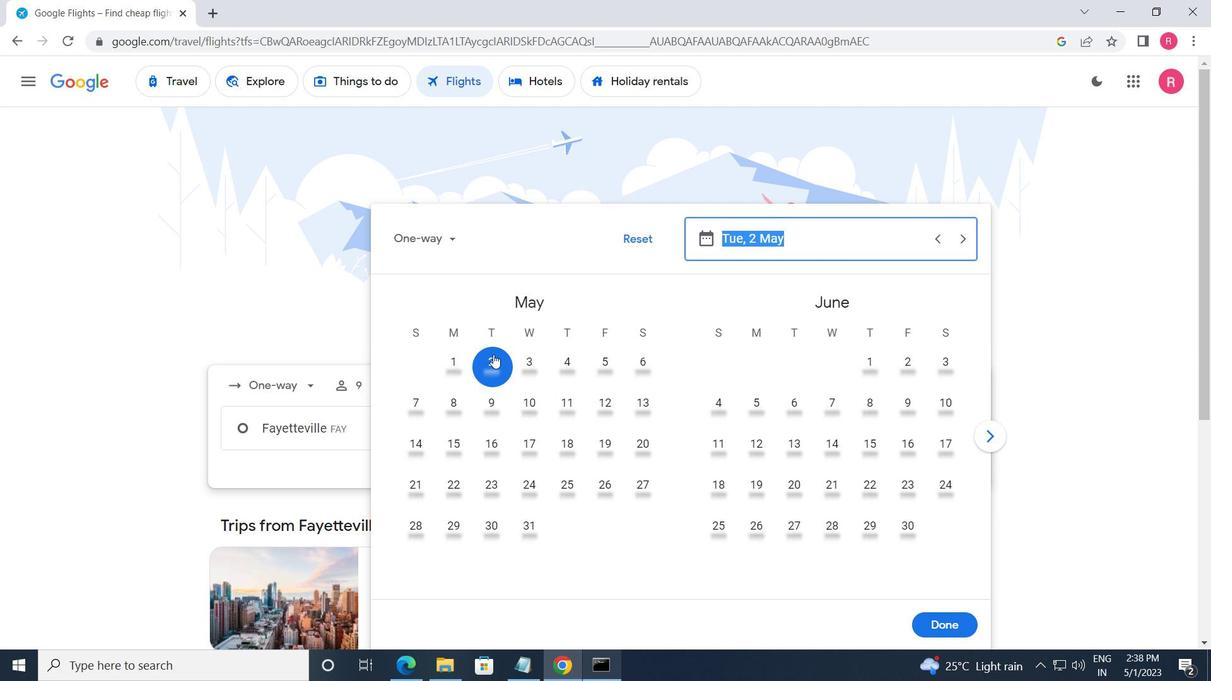 
Action: Mouse moved to (948, 618)
Screenshot: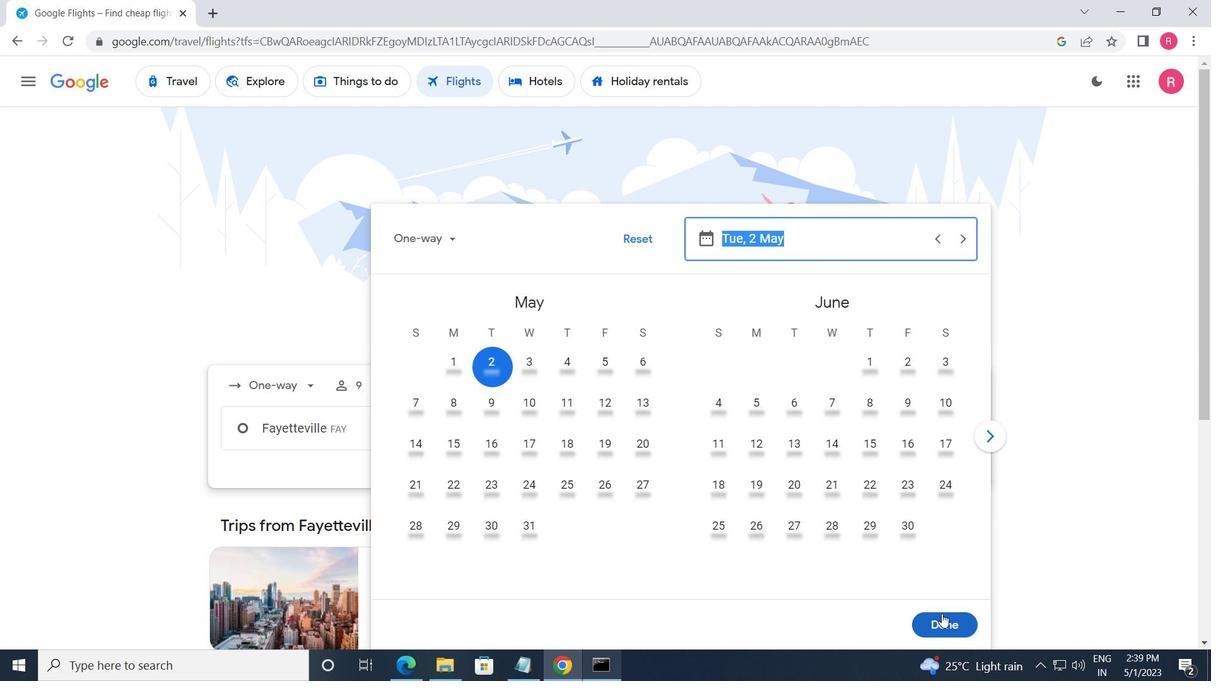 
Action: Mouse pressed left at (948, 618)
Screenshot: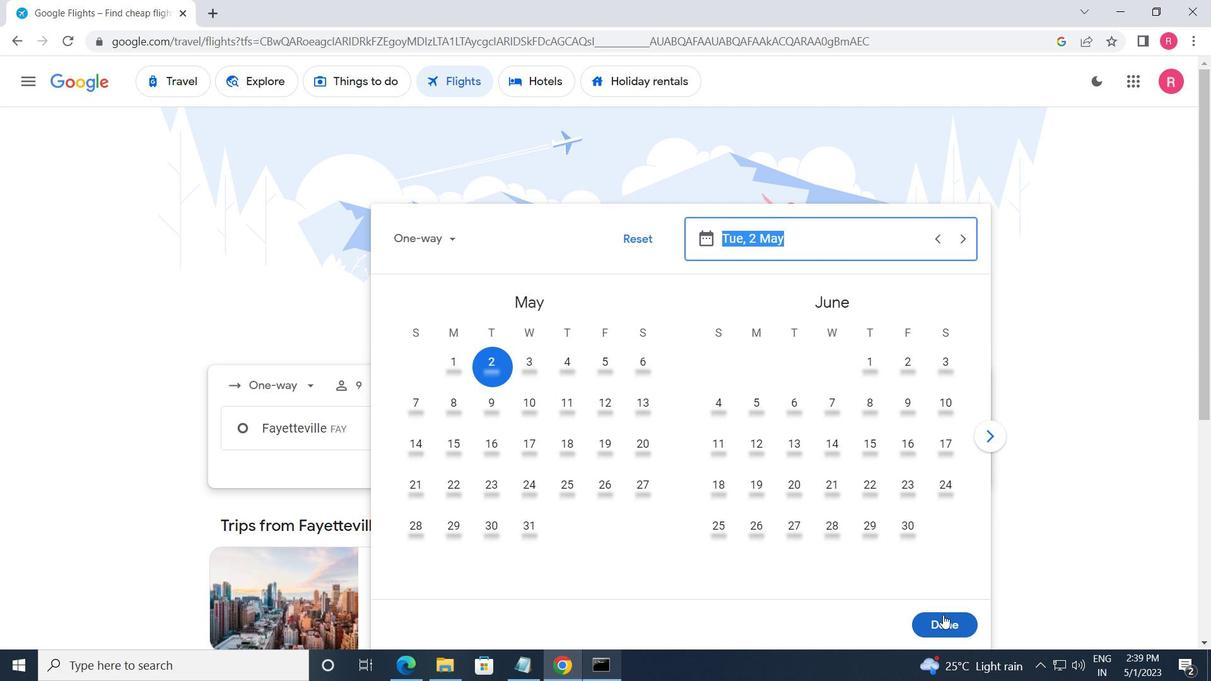 
Action: Mouse moved to (574, 474)
Screenshot: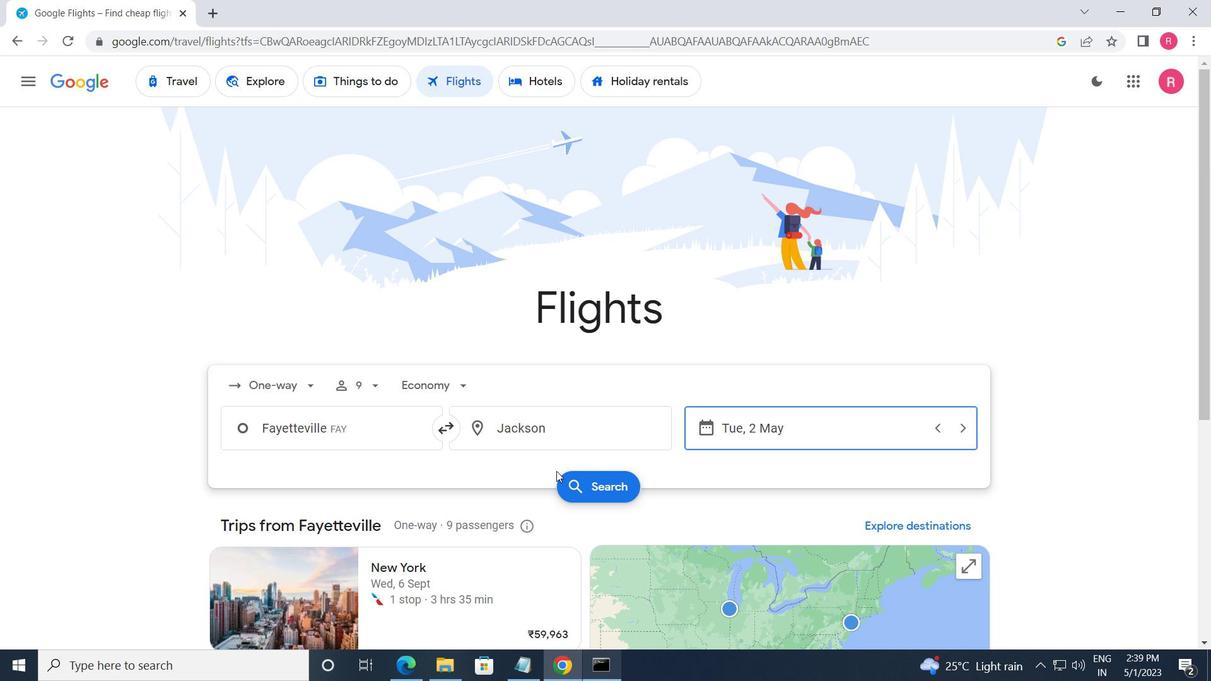 
Action: Mouse pressed left at (574, 474)
Screenshot: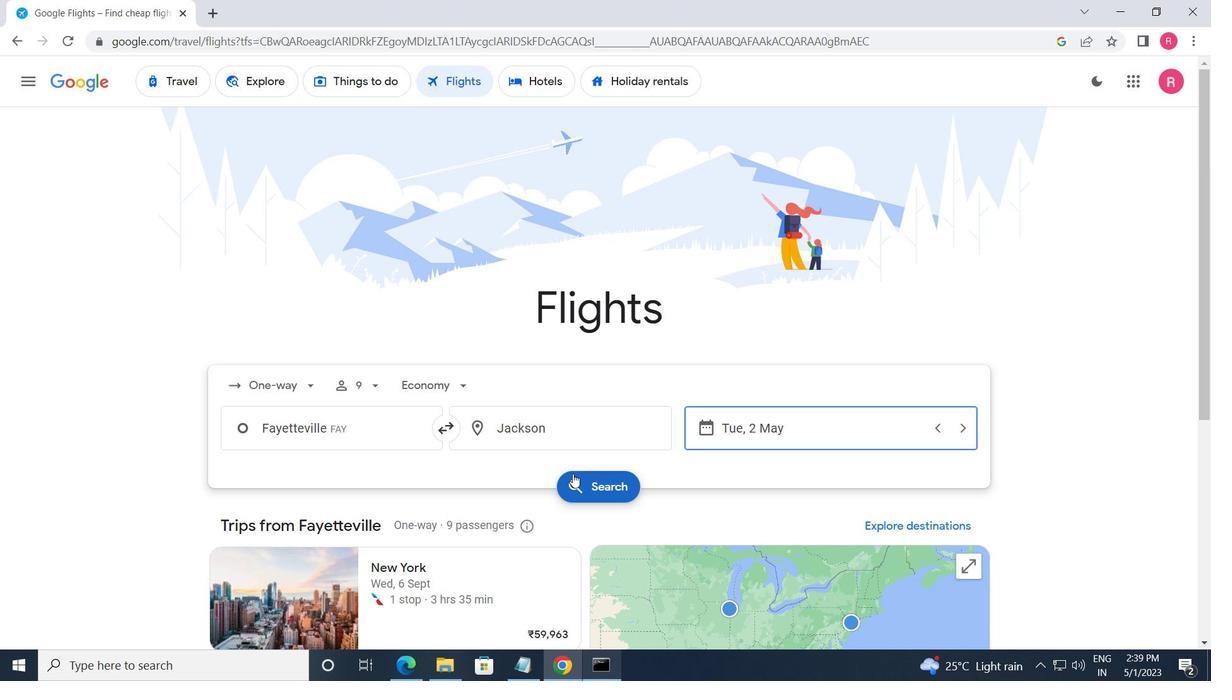
Action: Mouse moved to (229, 234)
Screenshot: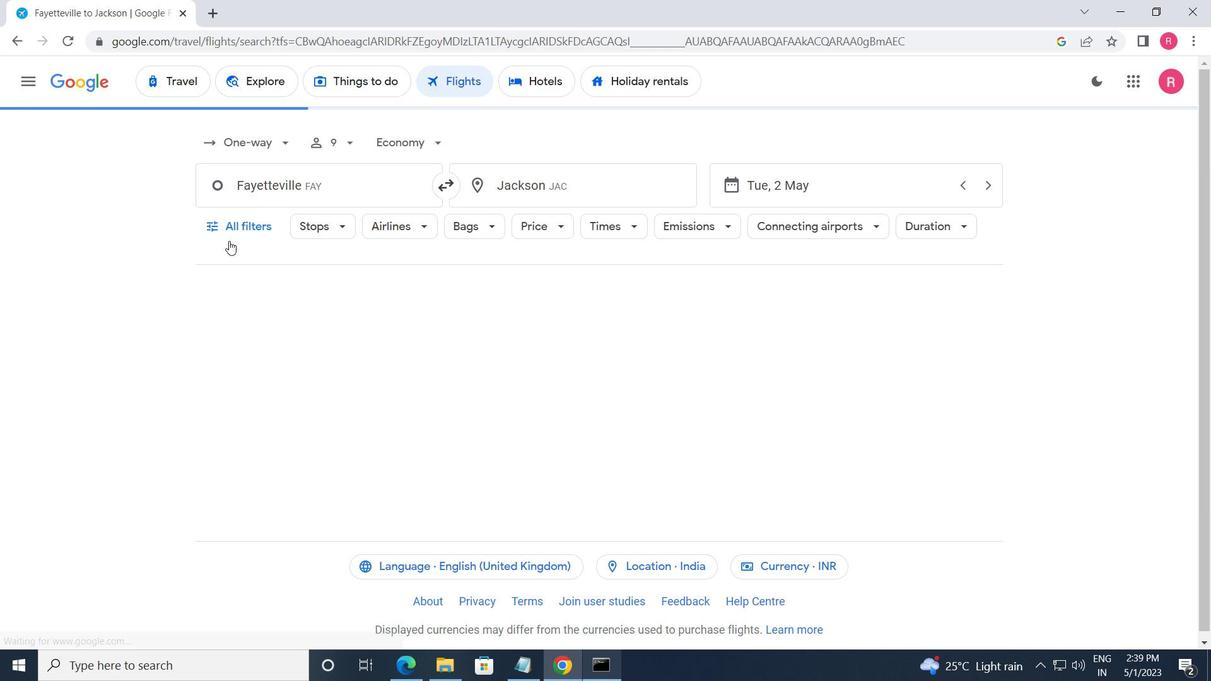 
Action: Mouse pressed left at (229, 234)
Screenshot: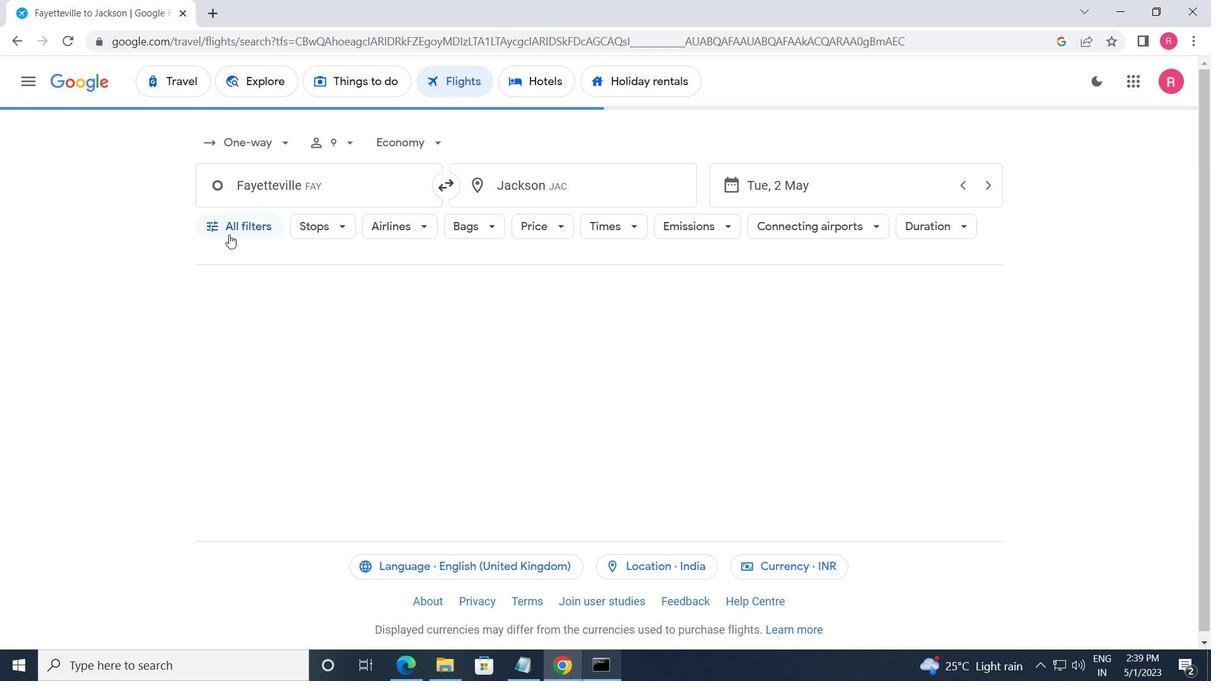 
Action: Mouse scrolled (229, 234) with delta (0, 0)
Screenshot: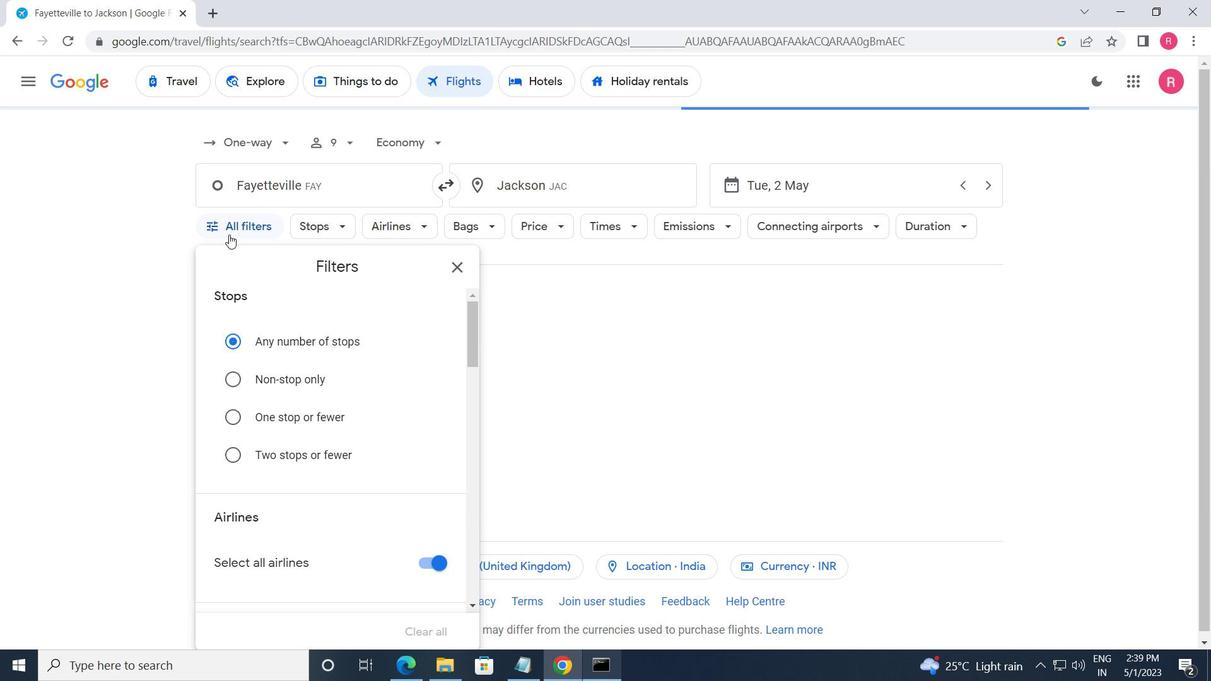 
Action: Mouse moved to (263, 298)
Screenshot: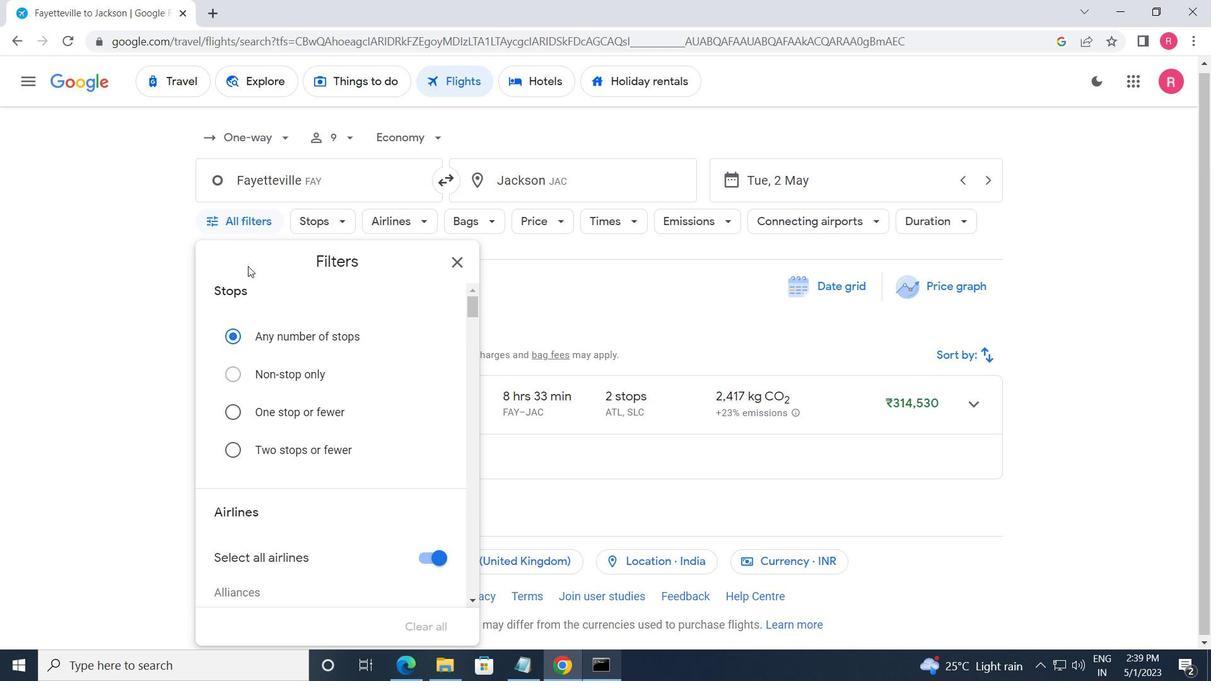 
Action: Mouse scrolled (263, 297) with delta (0, 0)
Screenshot: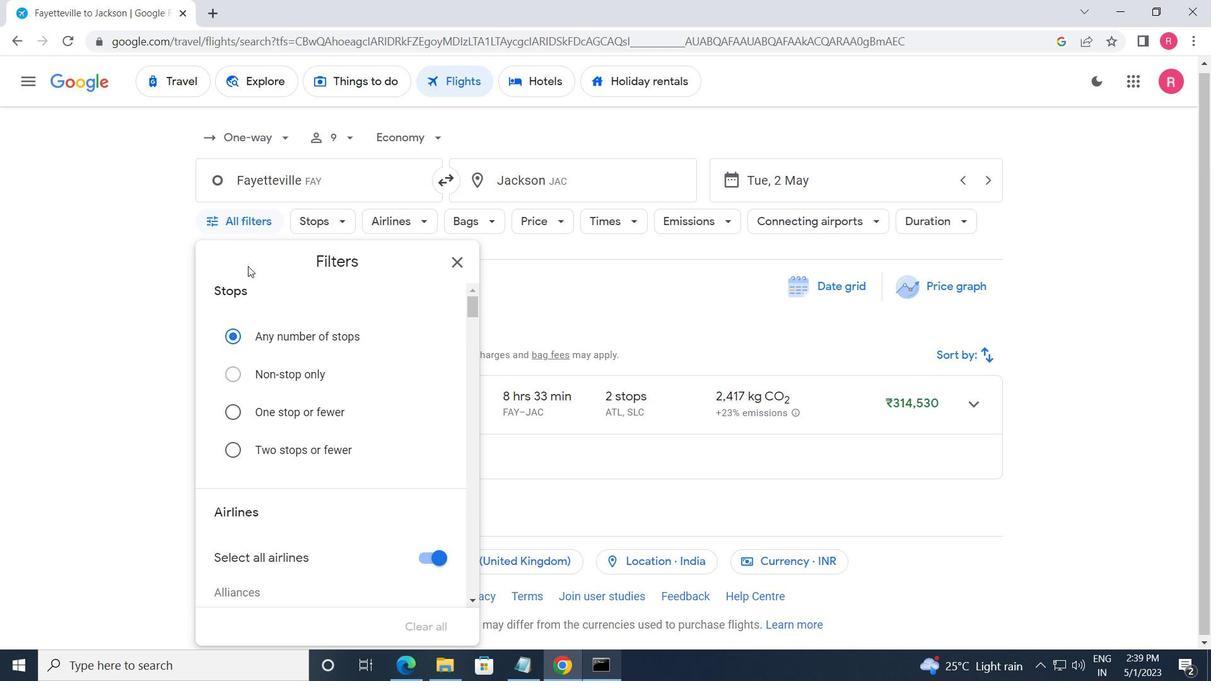 
Action: Mouse moved to (271, 315)
Screenshot: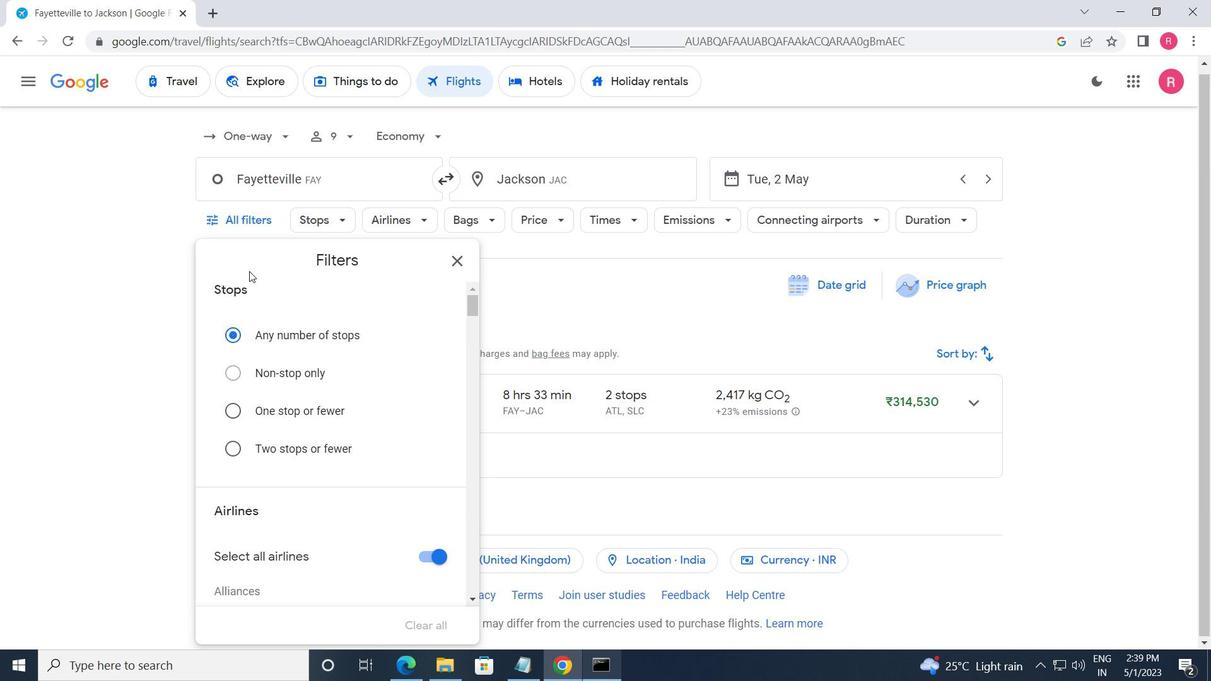 
Action: Mouse scrolled (271, 314) with delta (0, 0)
Screenshot: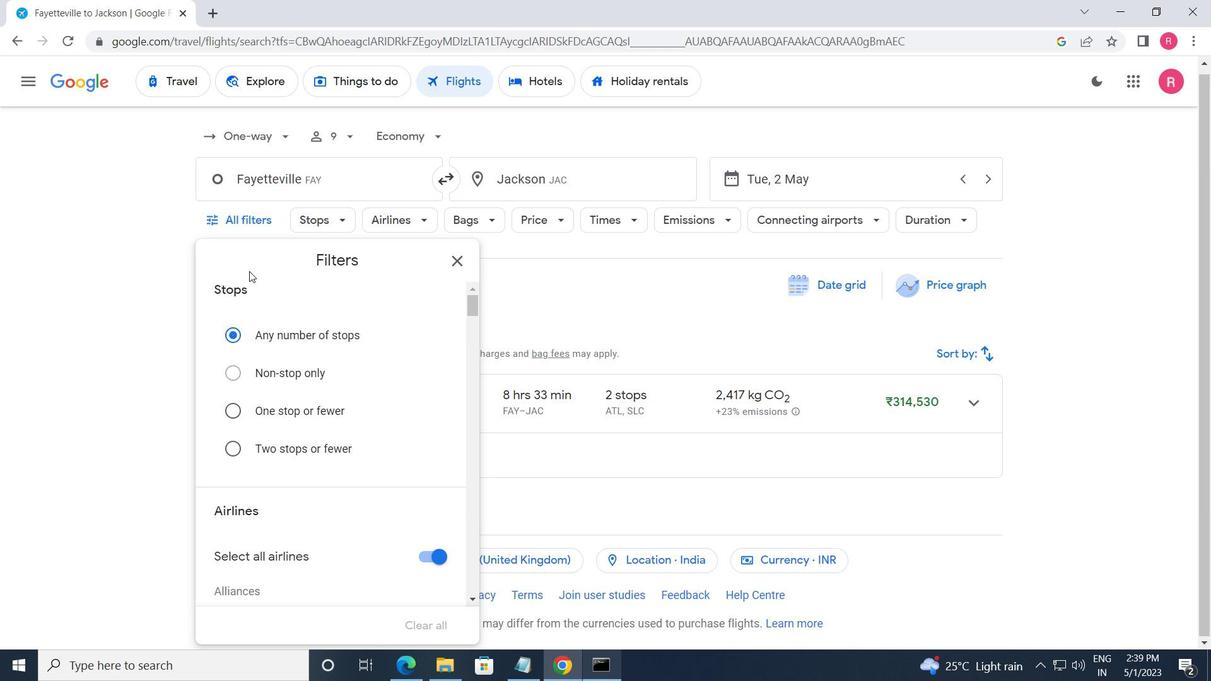 
Action: Mouse moved to (273, 316)
Screenshot: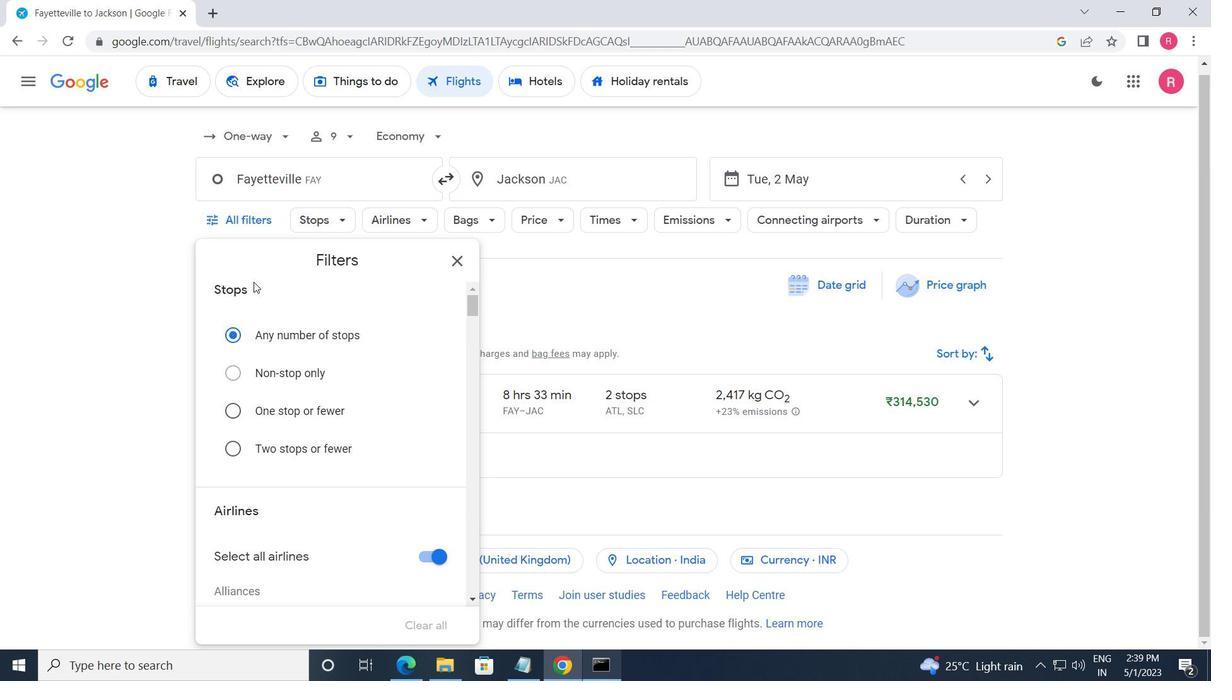 
Action: Mouse scrolled (273, 315) with delta (0, 0)
Screenshot: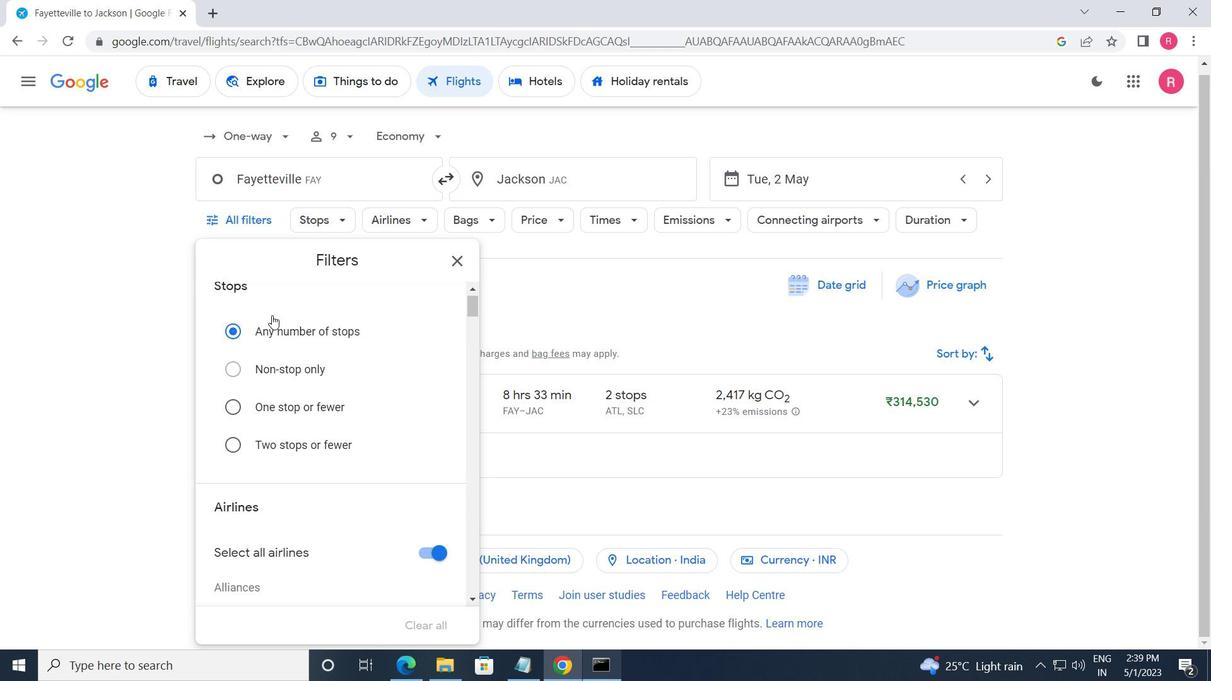 
Action: Mouse scrolled (273, 315) with delta (0, 0)
Screenshot: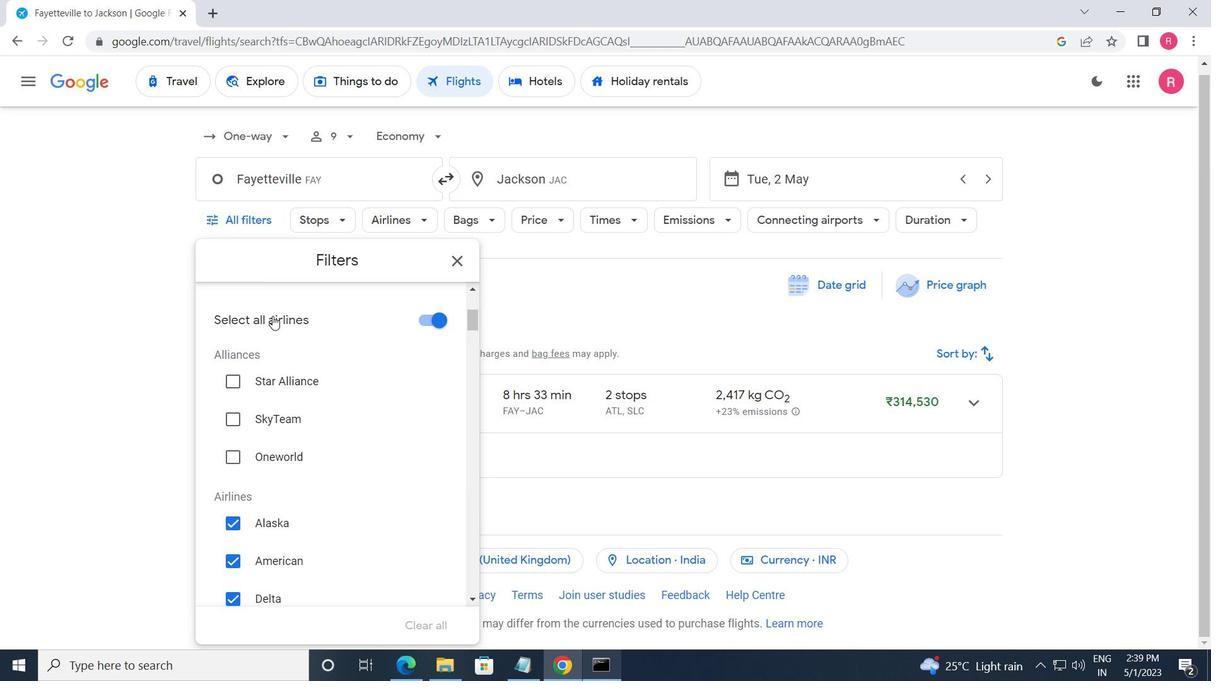 
Action: Mouse scrolled (273, 315) with delta (0, 0)
Screenshot: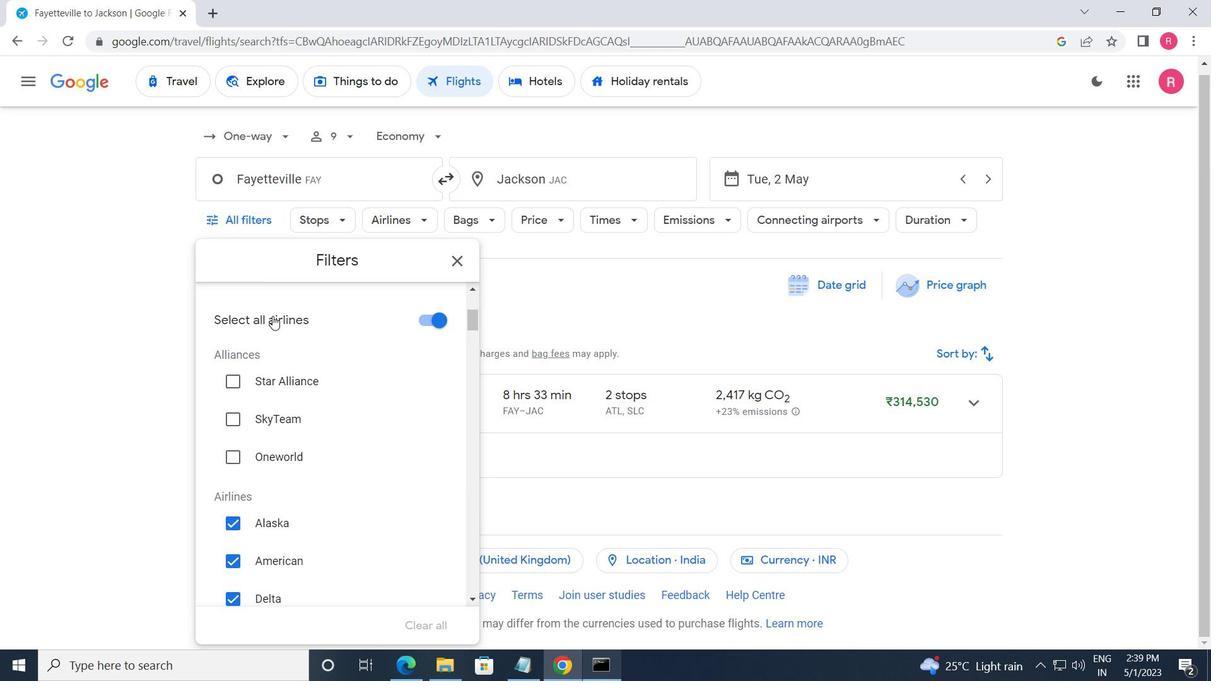 
Action: Mouse moved to (273, 316)
Screenshot: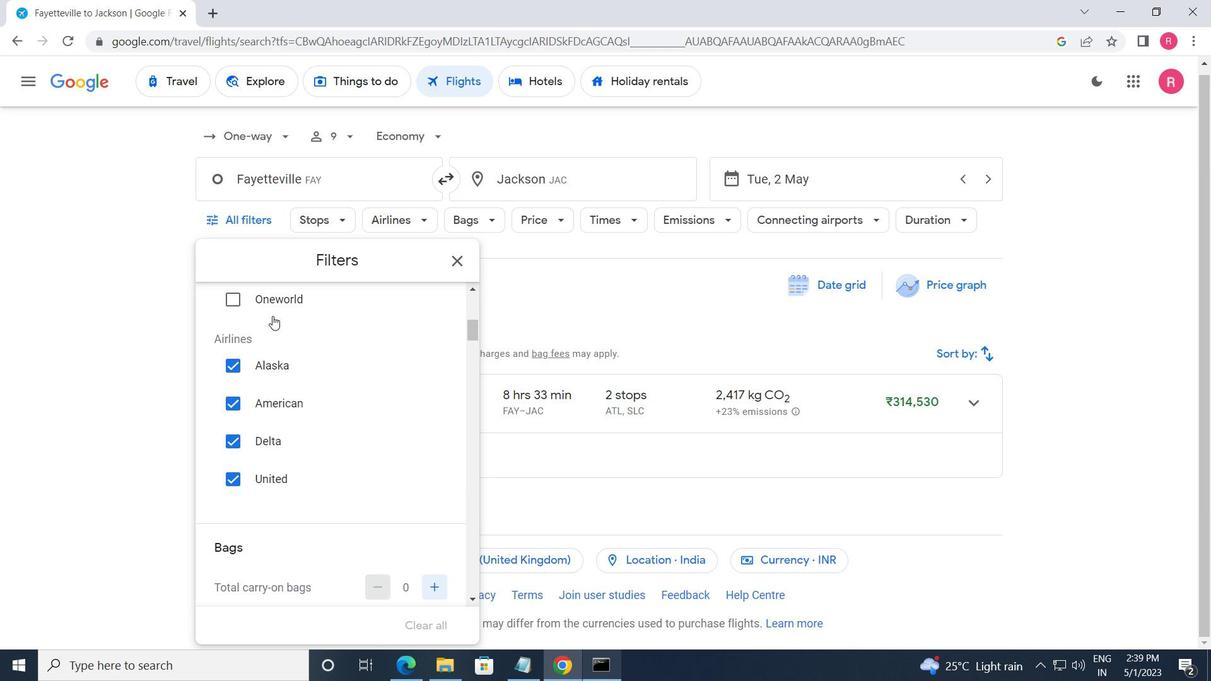 
Action: Mouse scrolled (273, 317) with delta (0, 0)
Screenshot: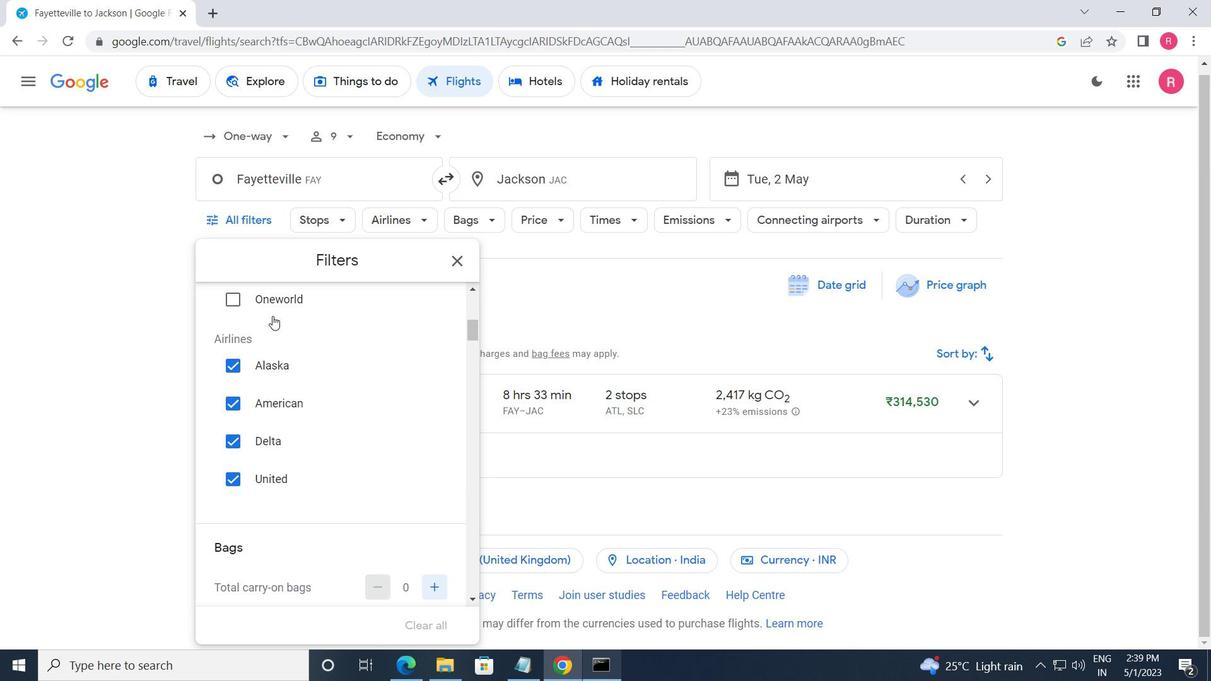 
Action: Mouse scrolled (273, 317) with delta (0, 0)
Screenshot: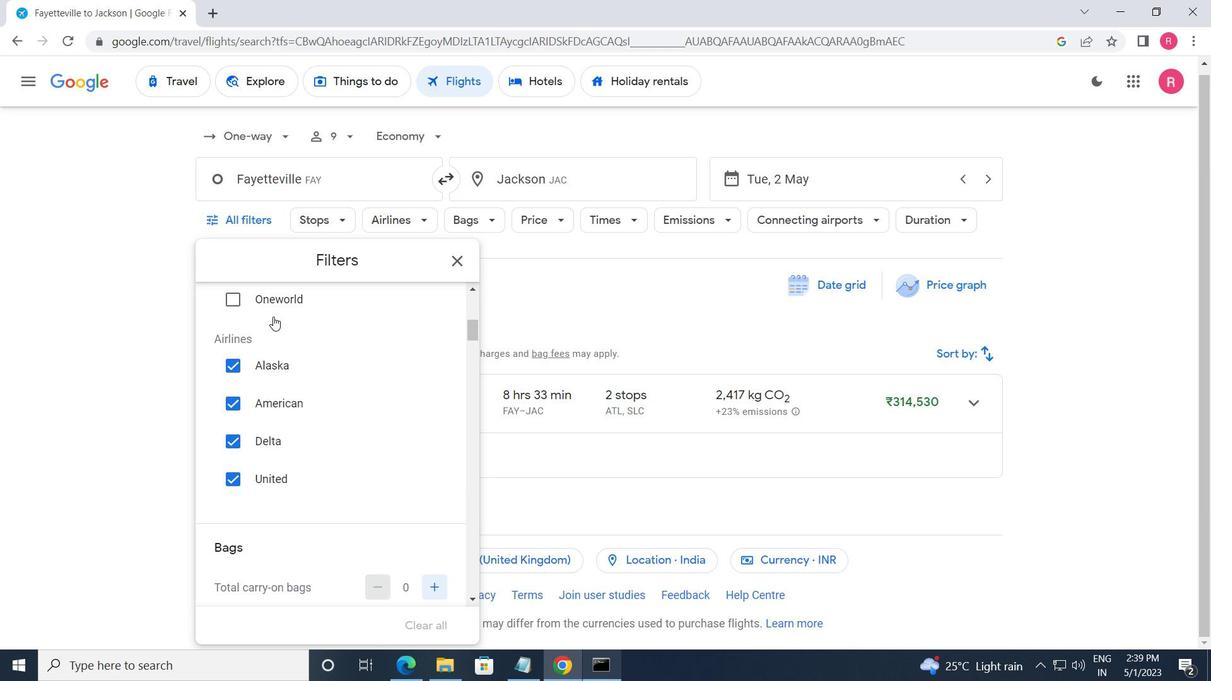 
Action: Mouse moved to (437, 319)
Screenshot: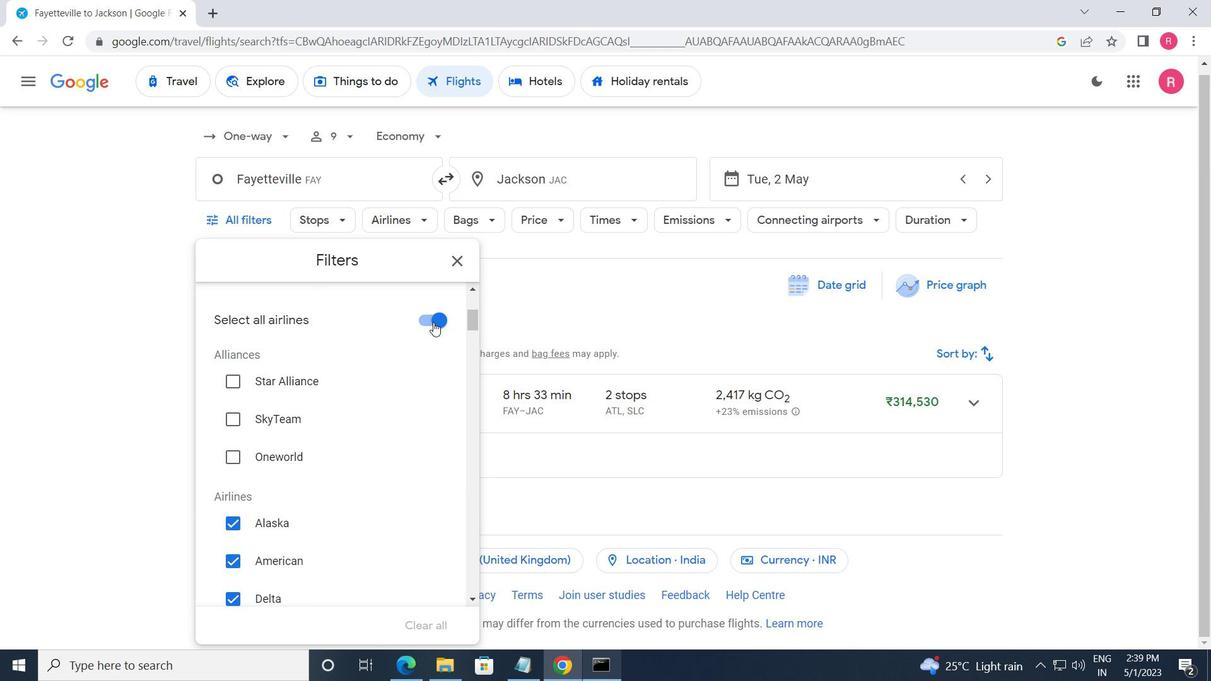 
Action: Mouse pressed left at (437, 319)
Screenshot: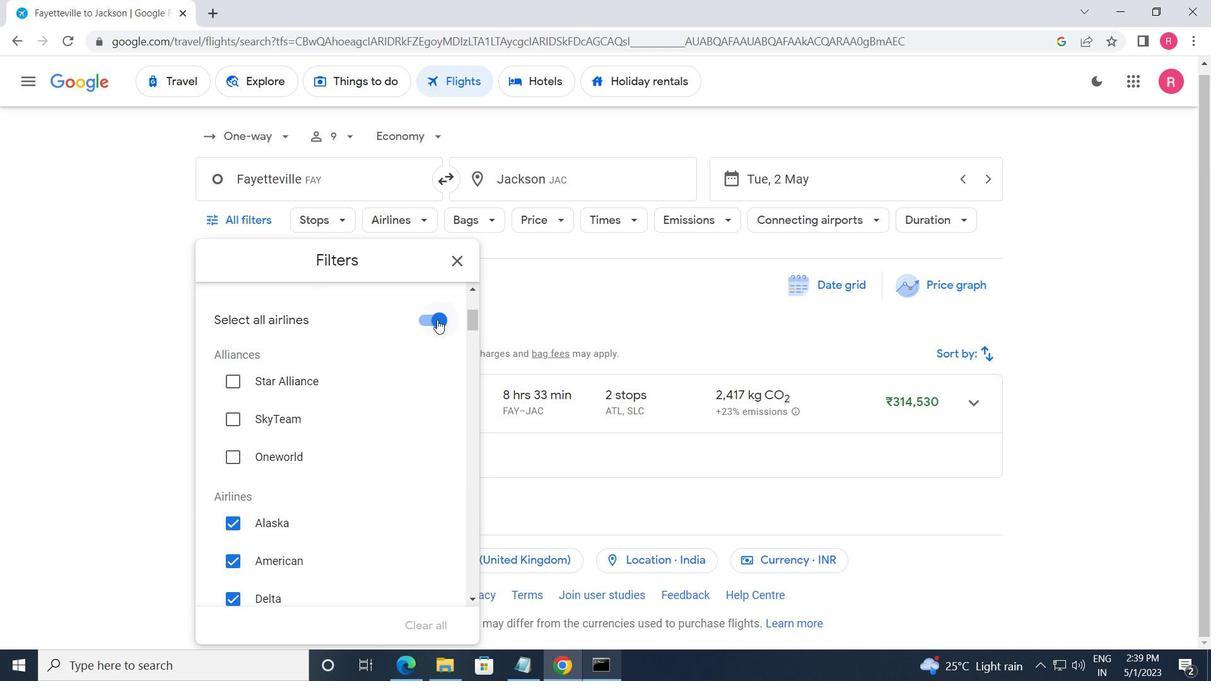 
Action: Mouse moved to (420, 388)
Screenshot: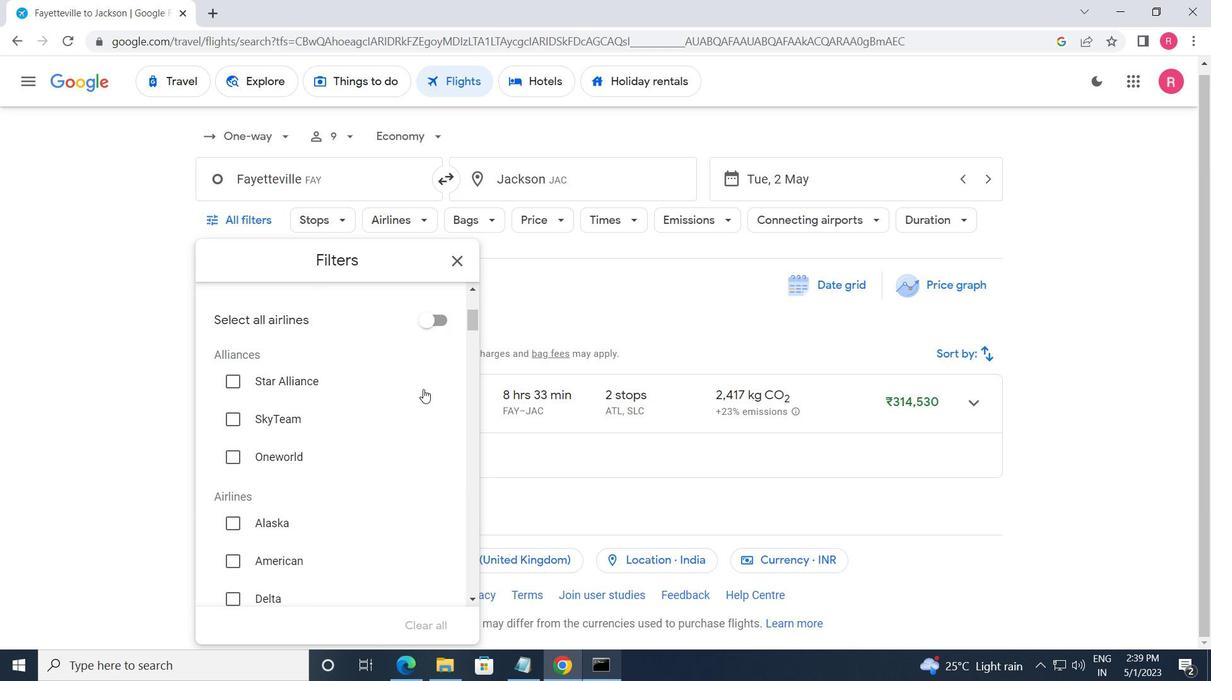 
Action: Mouse scrolled (420, 388) with delta (0, 0)
Screenshot: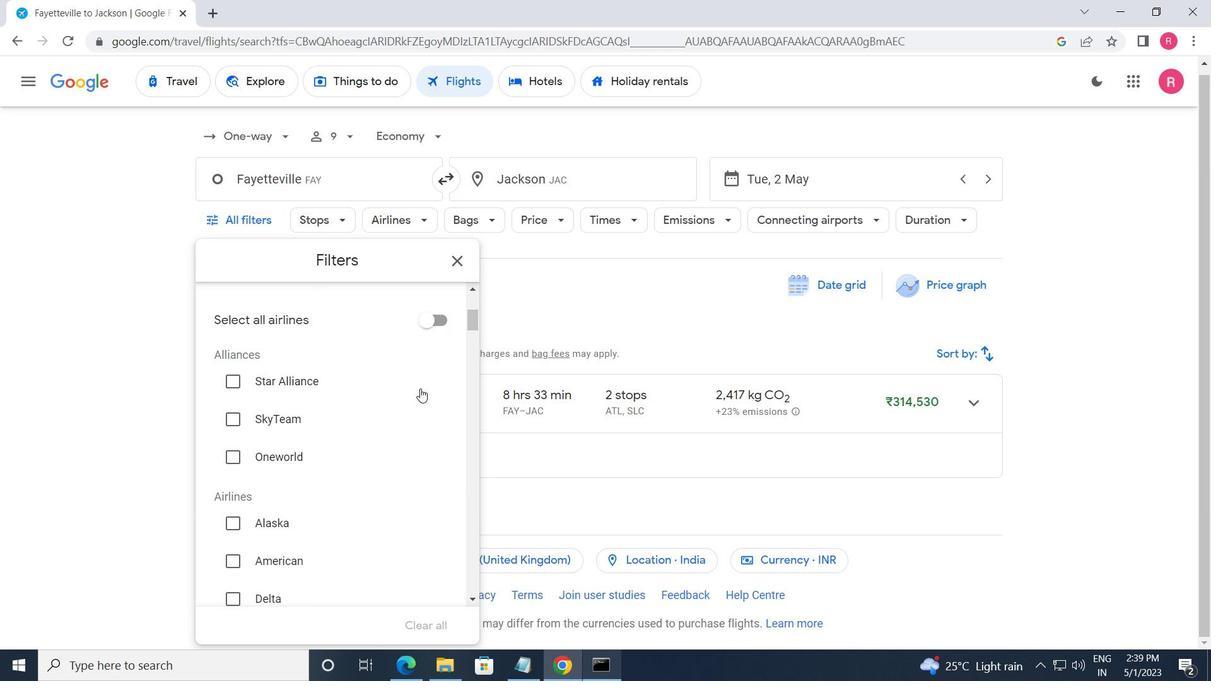
Action: Mouse scrolled (420, 388) with delta (0, 0)
Screenshot: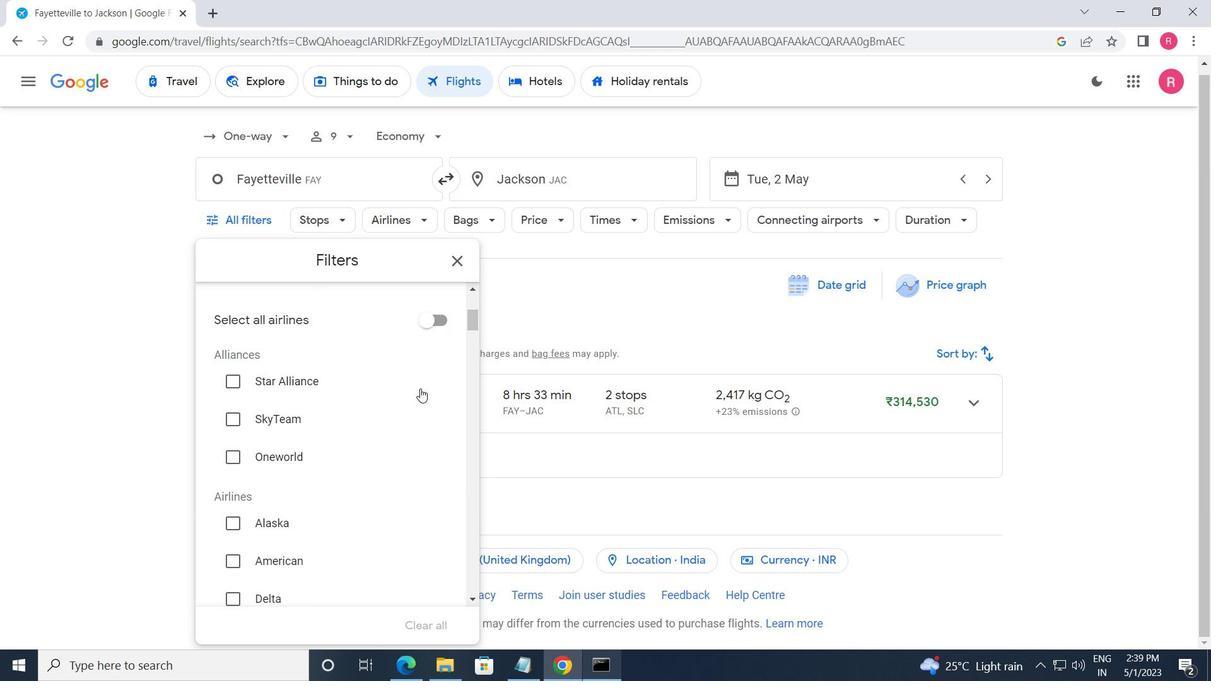 
Action: Mouse scrolled (420, 388) with delta (0, 0)
Screenshot: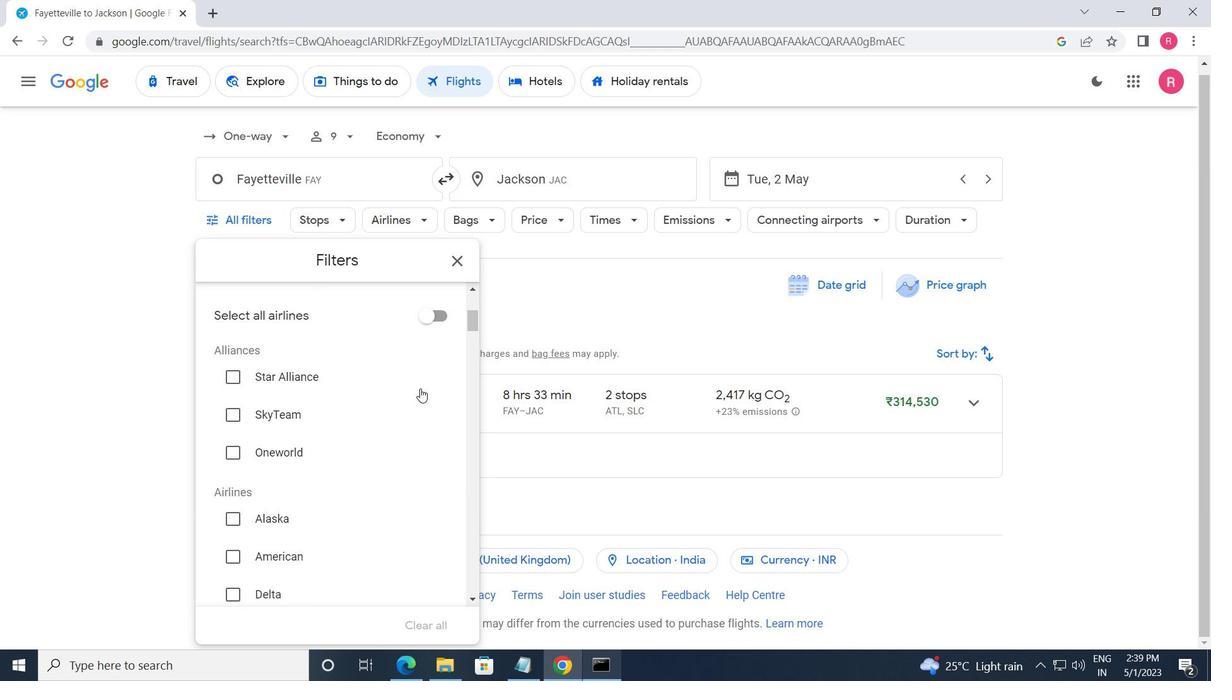 
Action: Mouse scrolled (420, 388) with delta (0, 0)
Screenshot: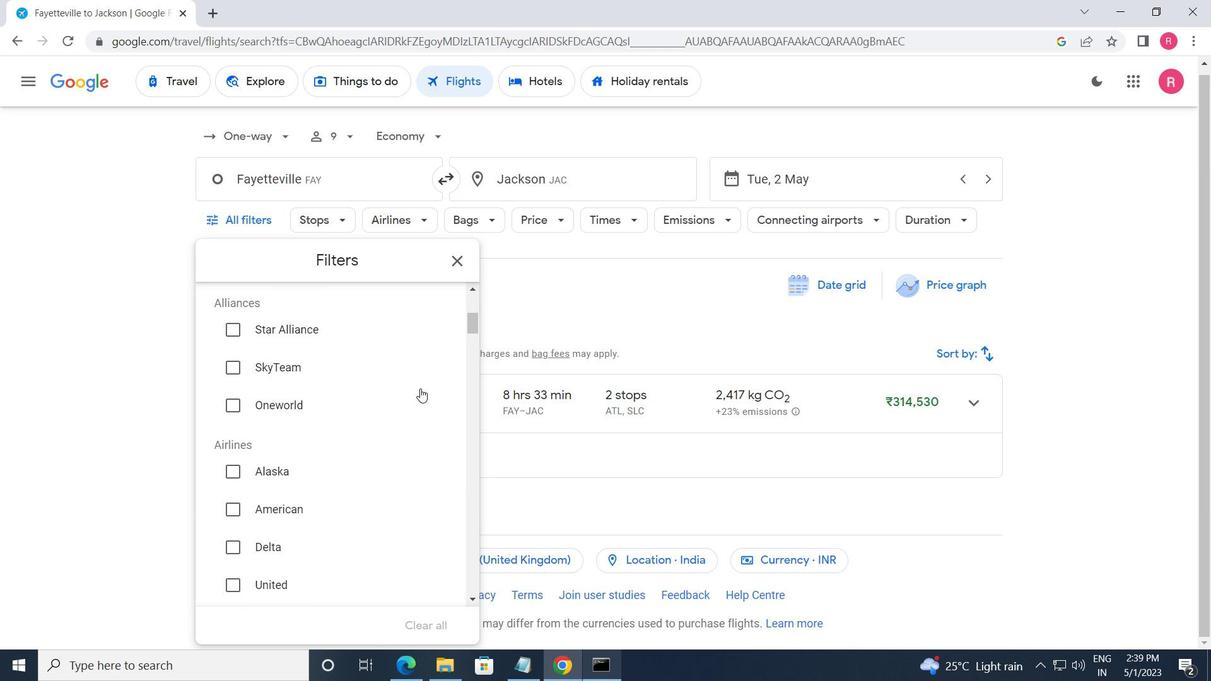 
Action: Mouse moved to (425, 430)
Screenshot: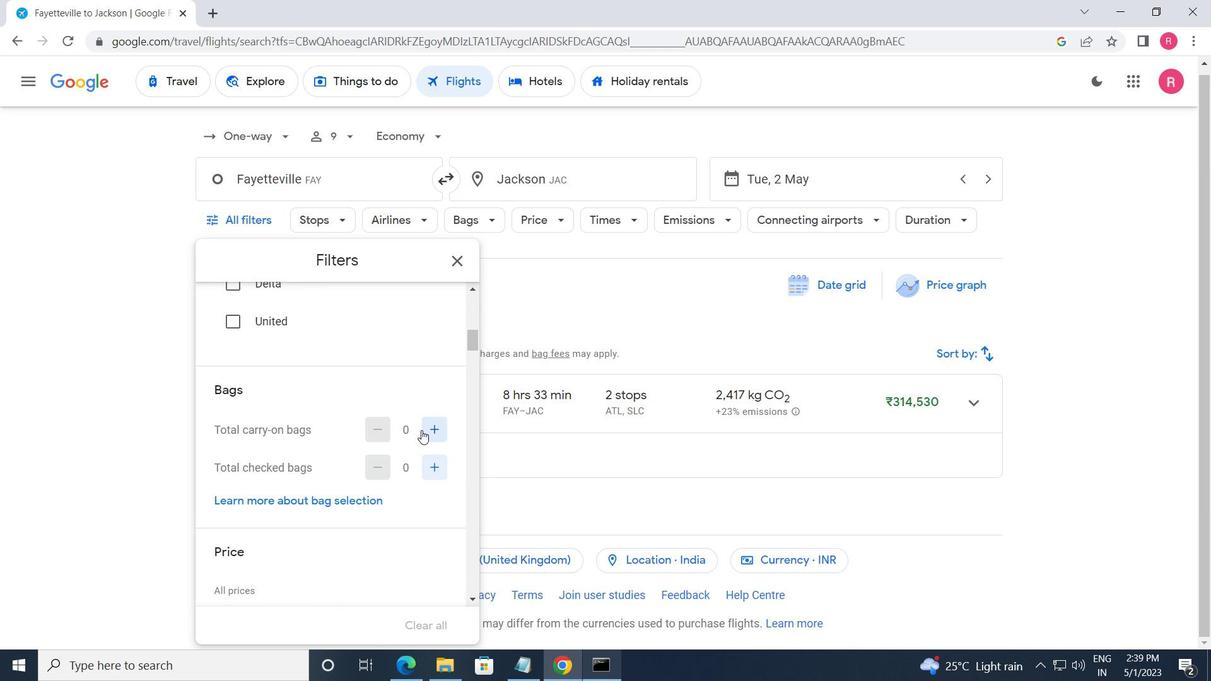 
Action: Mouse pressed left at (425, 430)
Screenshot: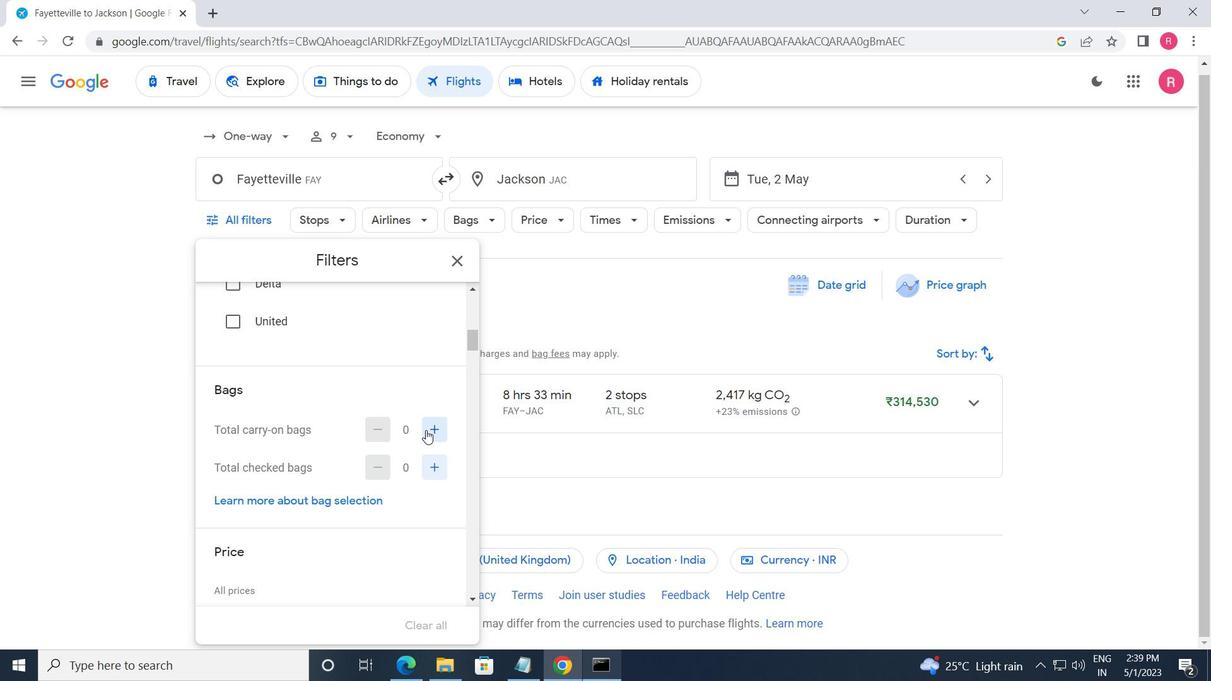 
Action: Mouse scrolled (425, 430) with delta (0, 0)
Screenshot: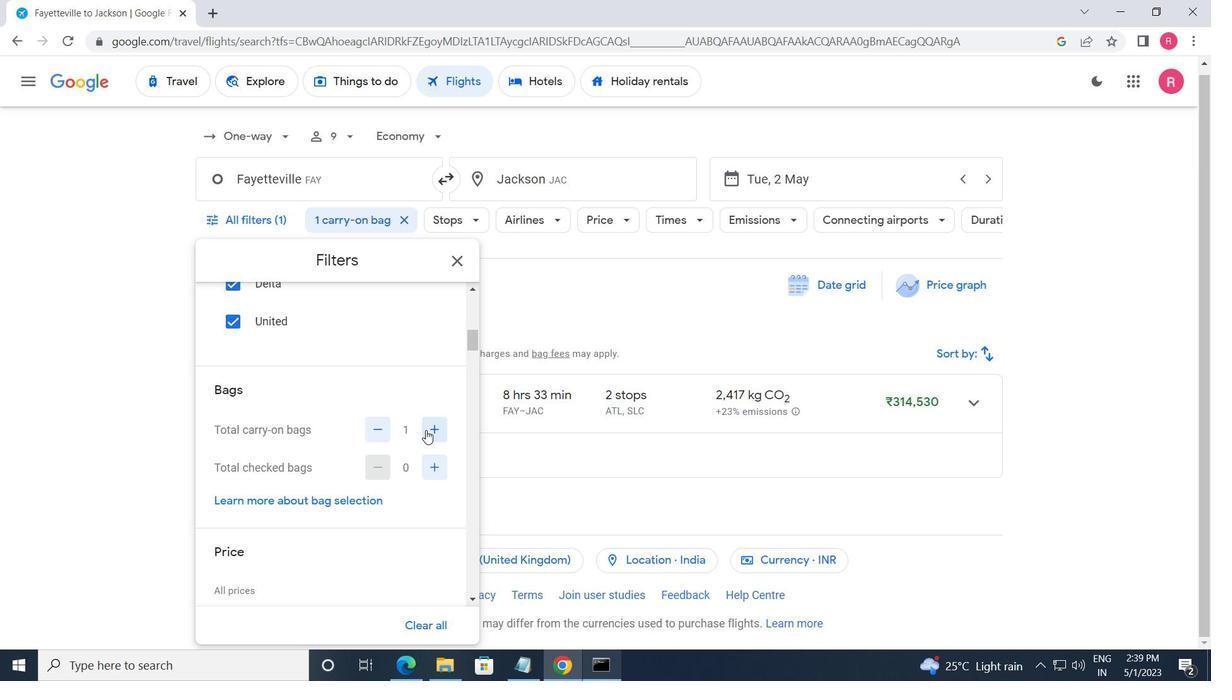 
Action: Mouse scrolled (425, 430) with delta (0, 0)
Screenshot: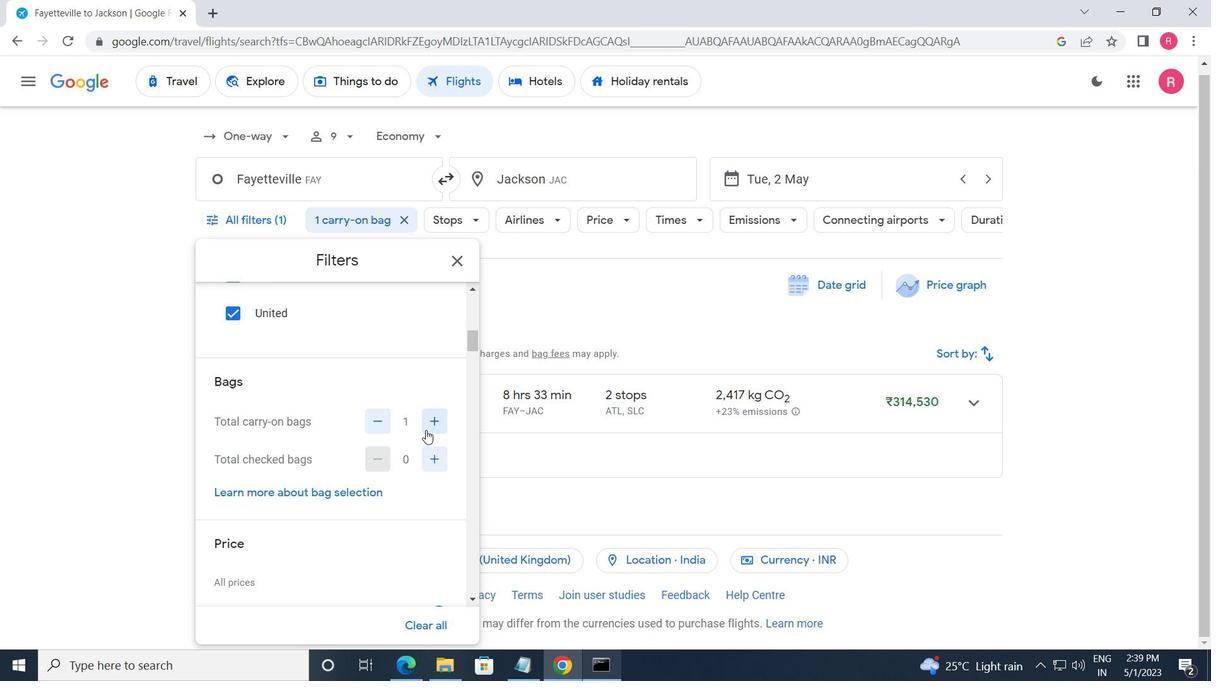 
Action: Mouse moved to (447, 454)
Screenshot: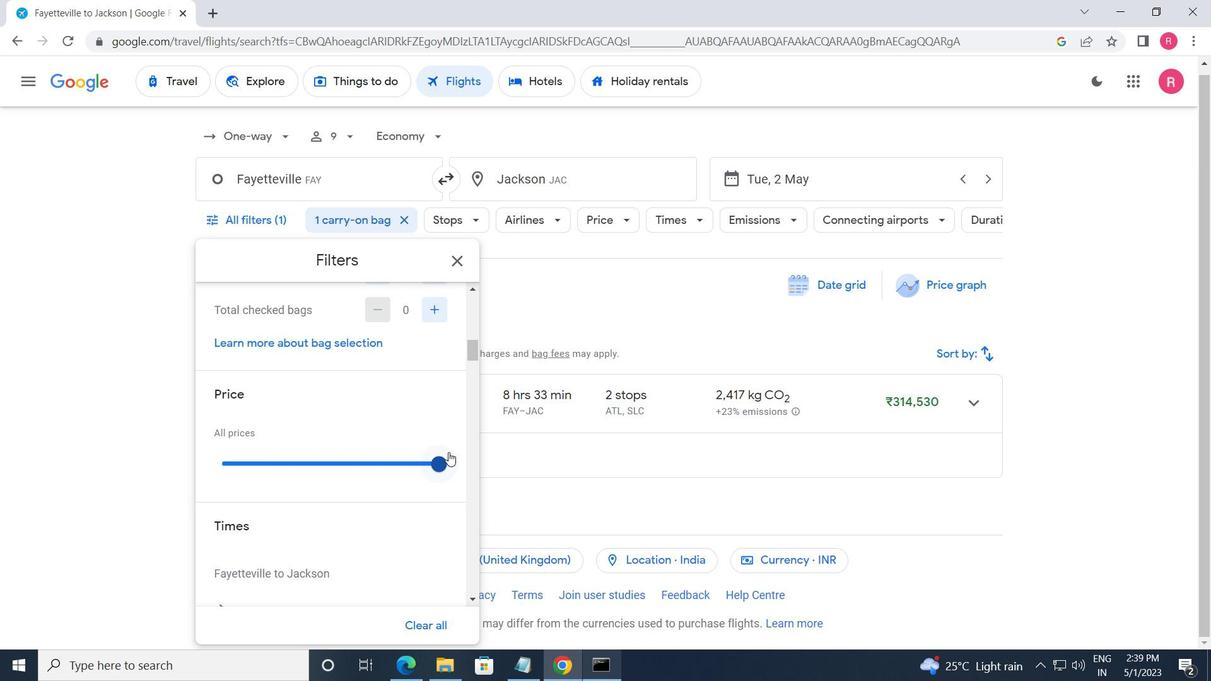 
Action: Mouse pressed left at (447, 454)
Screenshot: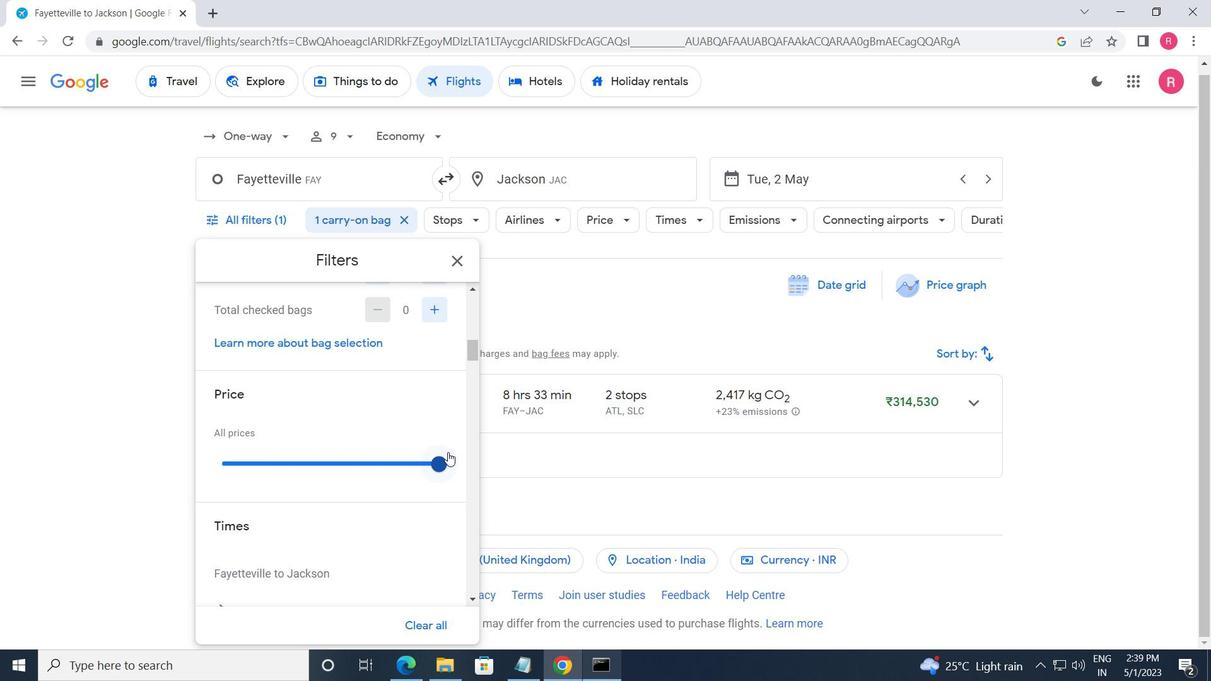 
Action: Mouse moved to (298, 435)
Screenshot: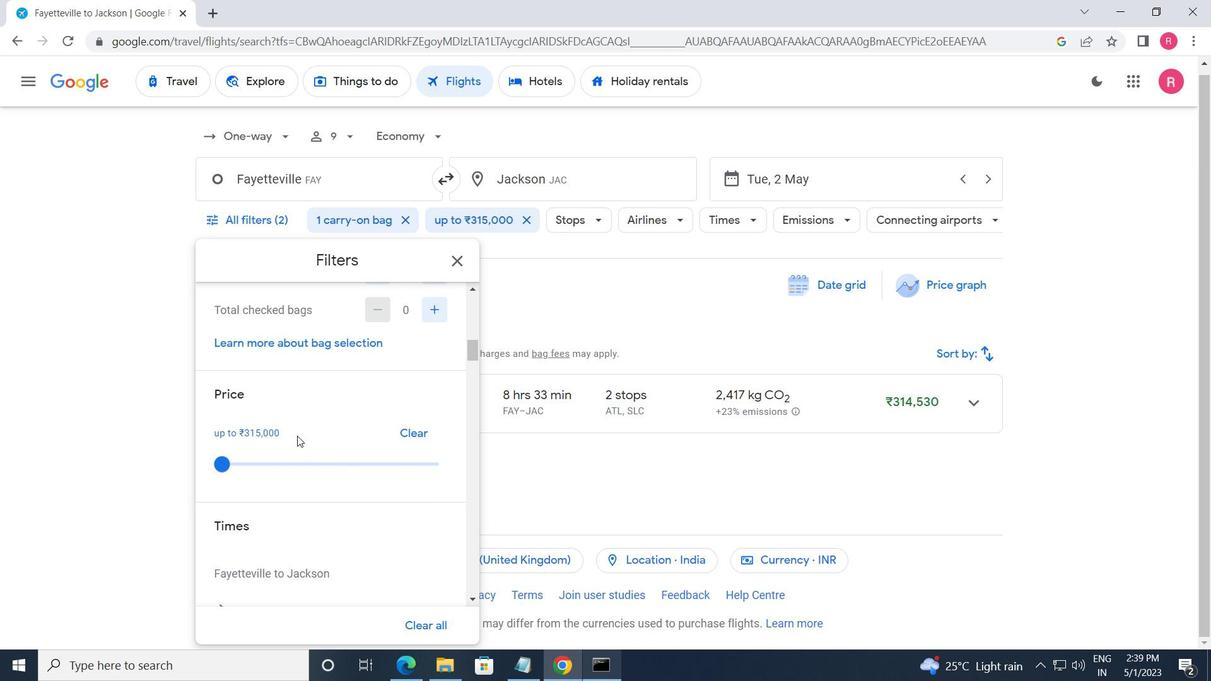 
Action: Mouse scrolled (298, 434) with delta (0, 0)
Screenshot: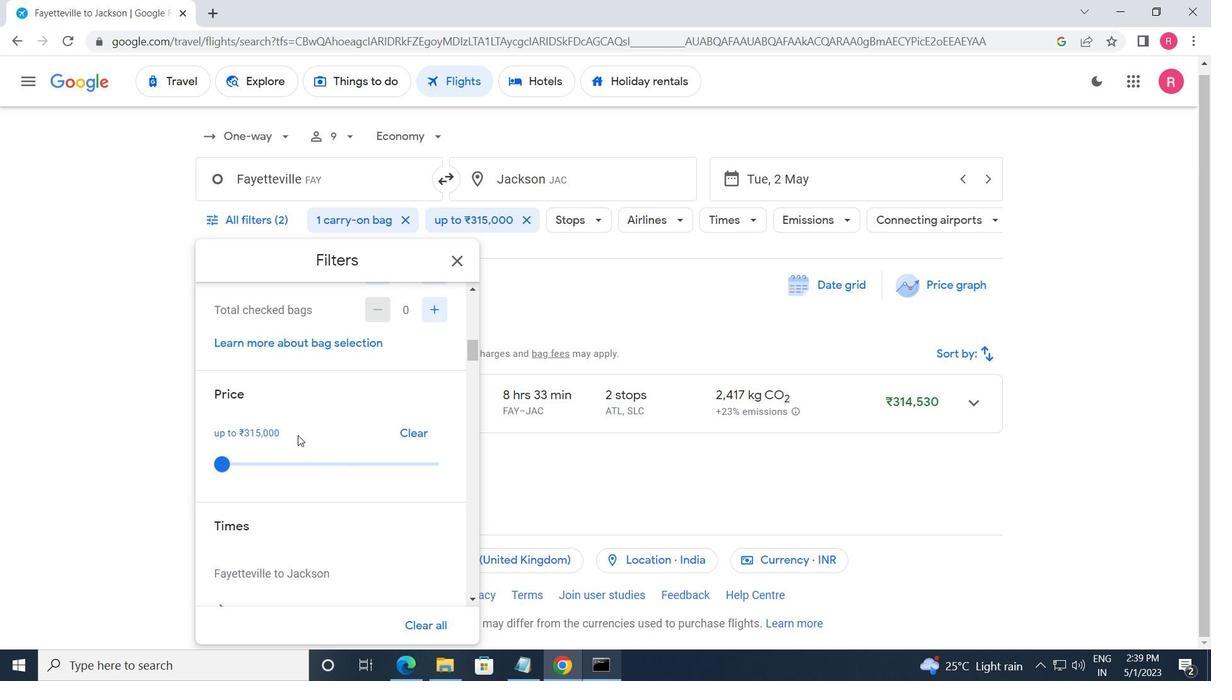 
Action: Mouse scrolled (298, 434) with delta (0, 0)
Screenshot: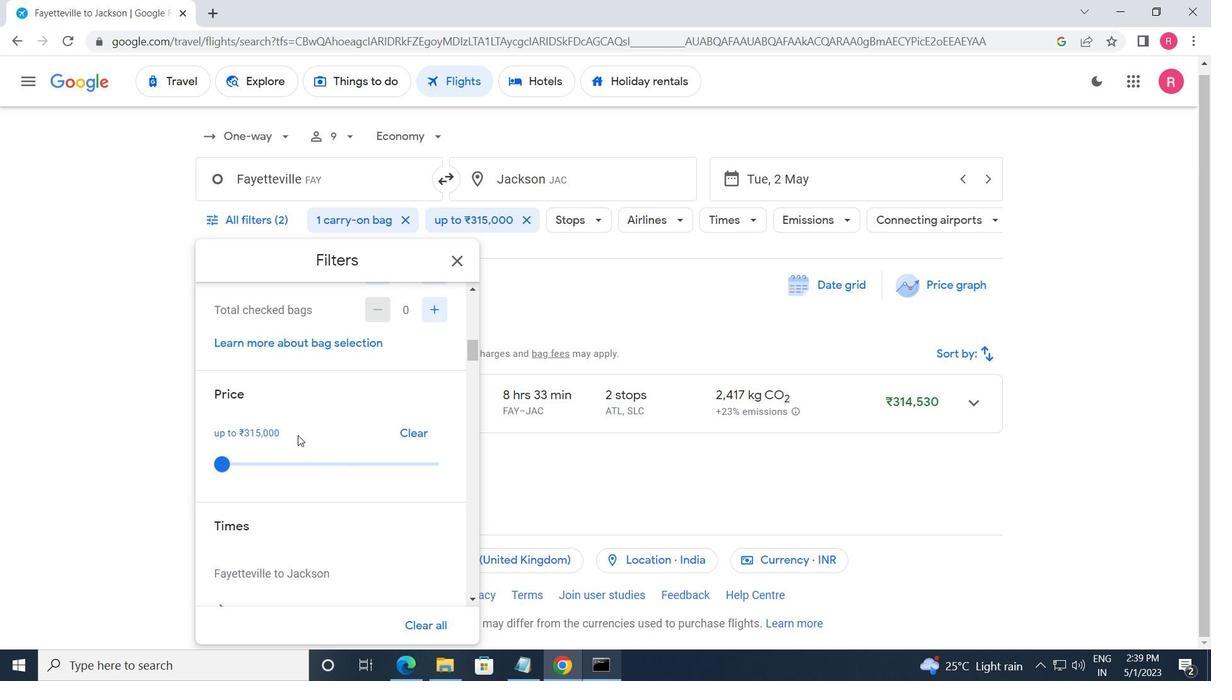 
Action: Mouse scrolled (298, 434) with delta (0, 0)
Screenshot: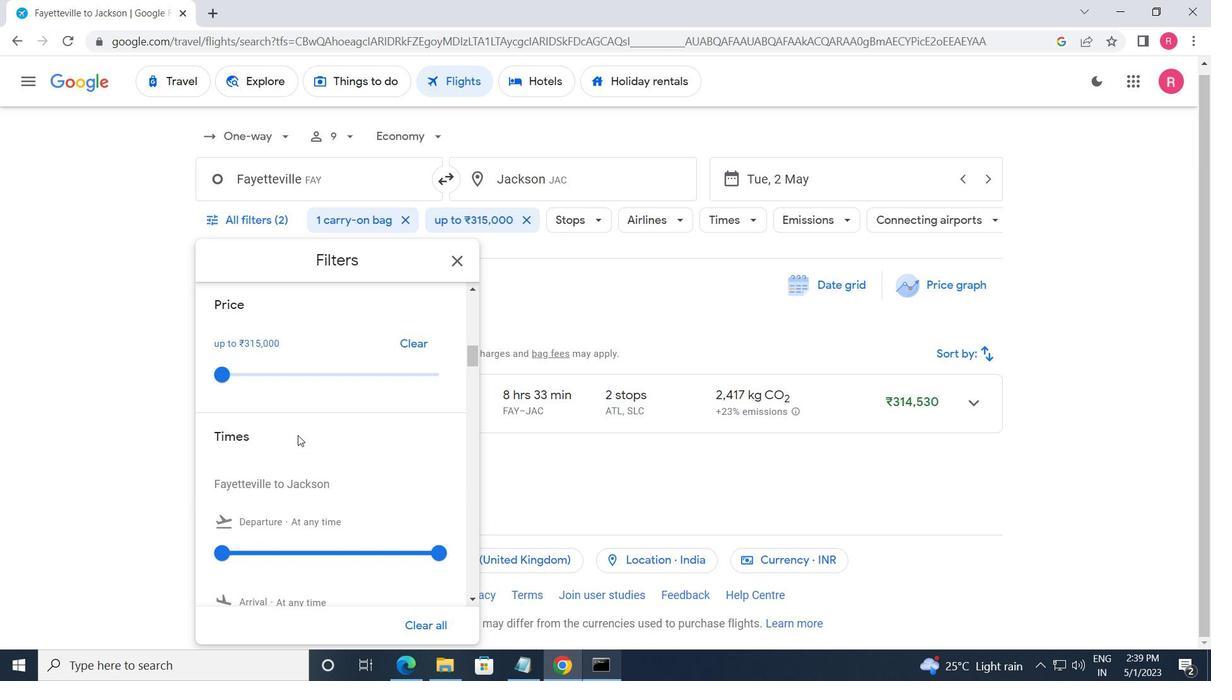 
Action: Mouse moved to (231, 403)
Screenshot: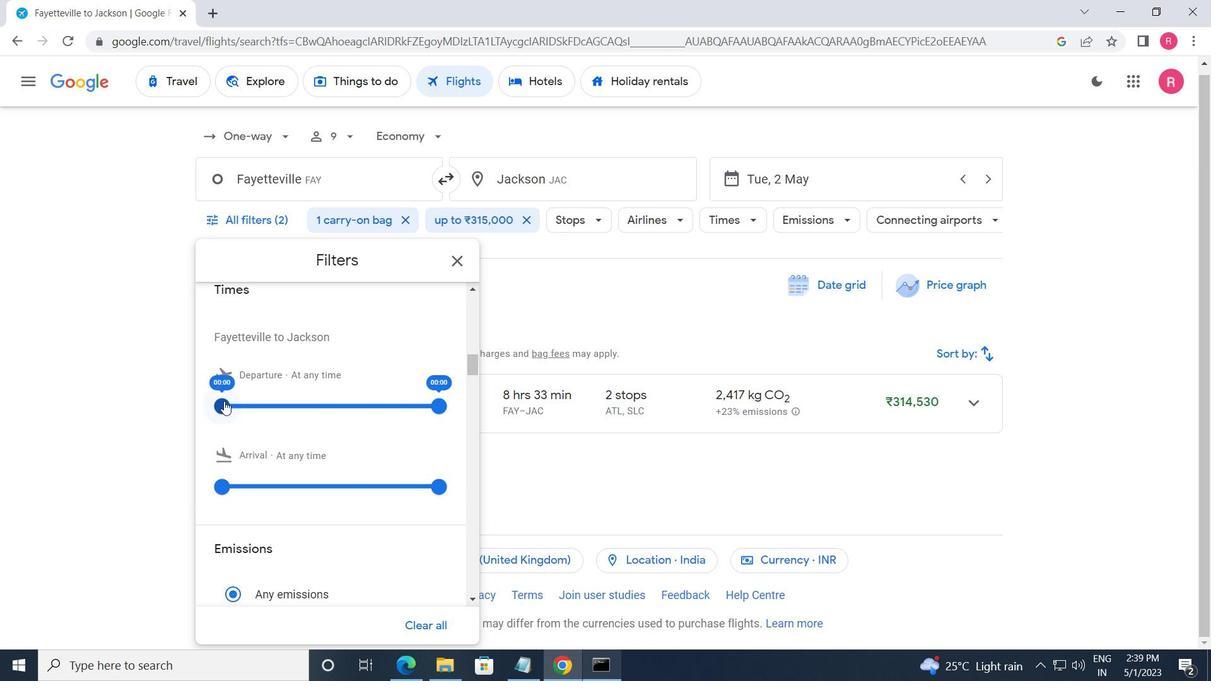 
Action: Mouse pressed left at (231, 403)
Screenshot: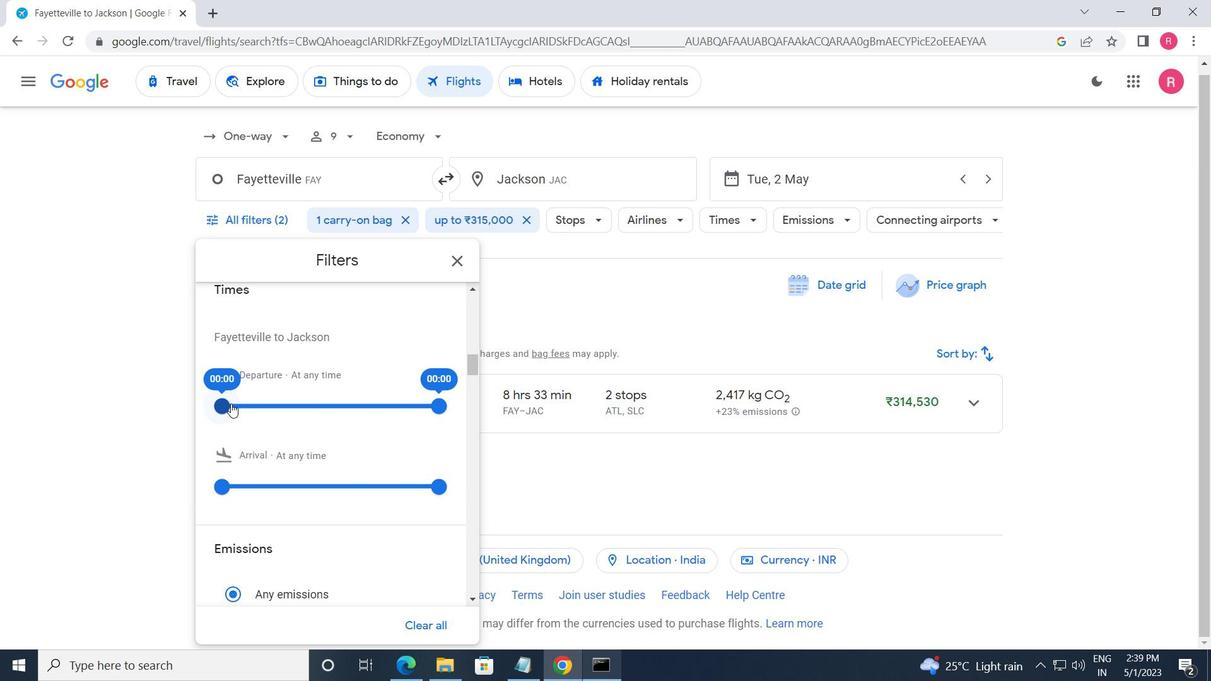 
Action: Mouse moved to (441, 407)
Screenshot: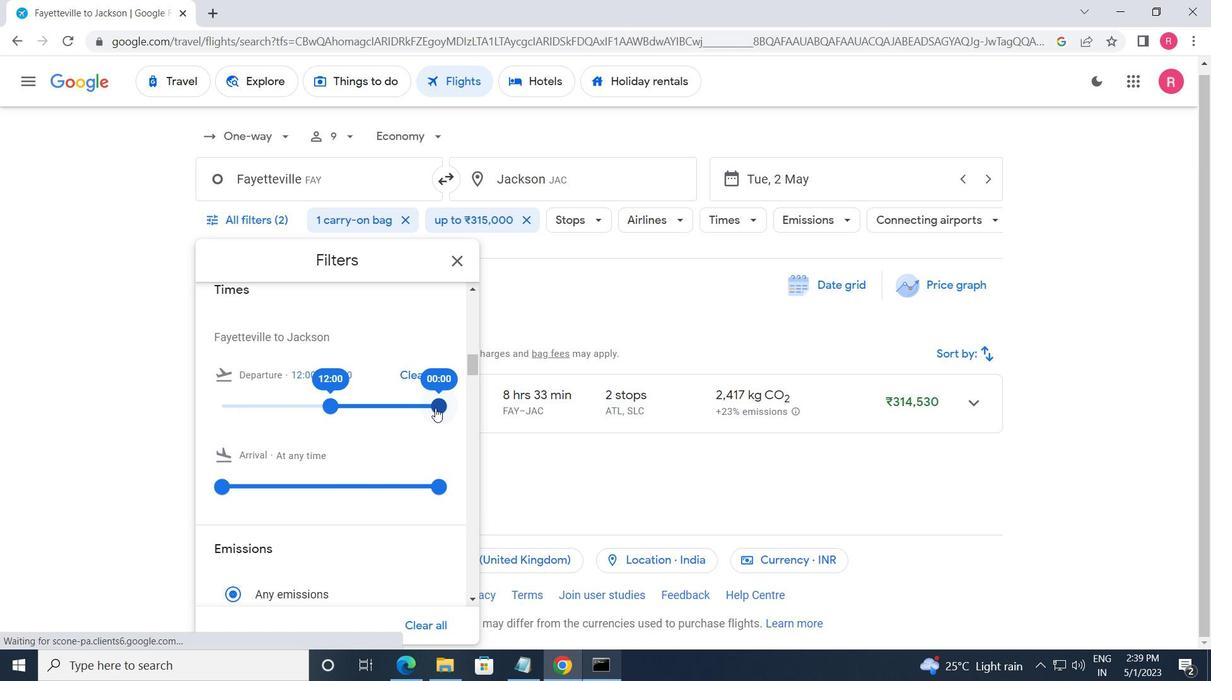 
Action: Mouse pressed left at (441, 407)
Screenshot: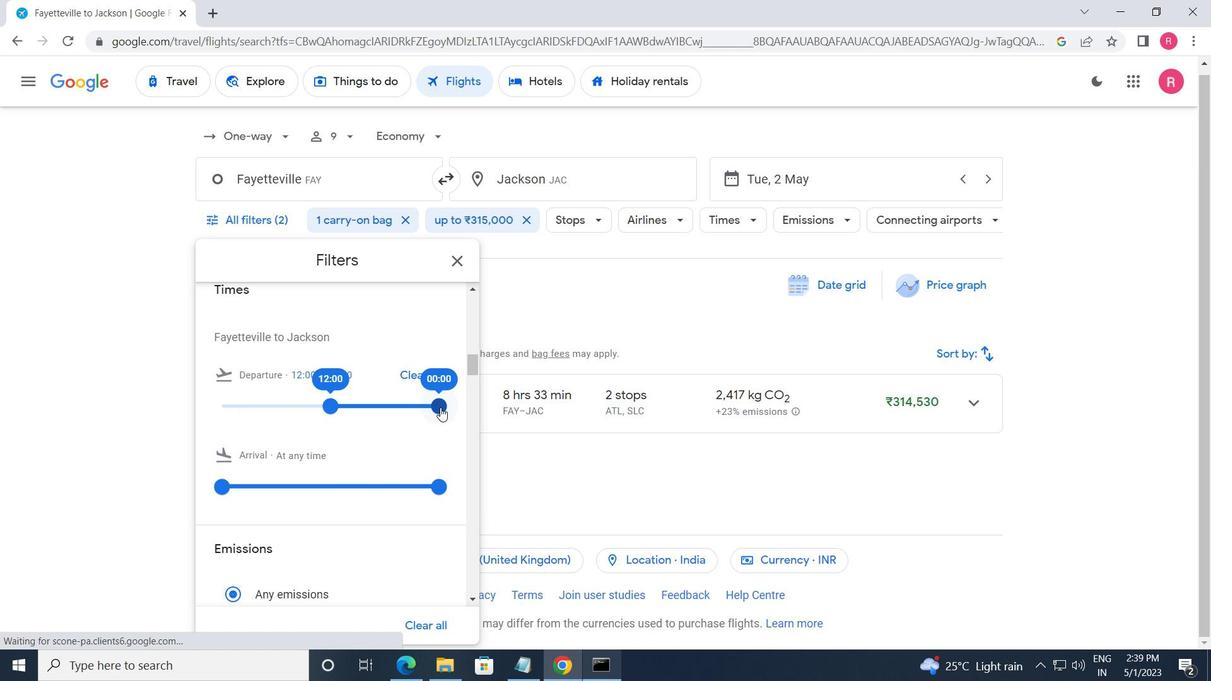 
Action: Mouse moved to (457, 263)
Screenshot: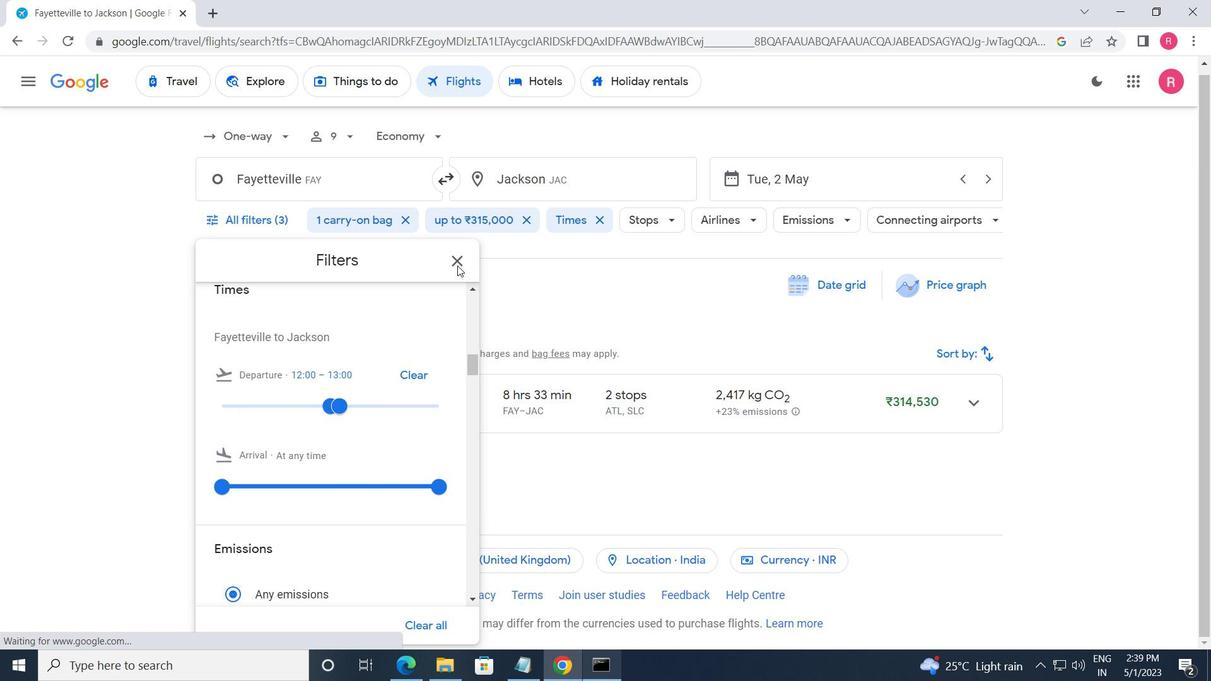 
Action: Mouse pressed left at (457, 263)
Screenshot: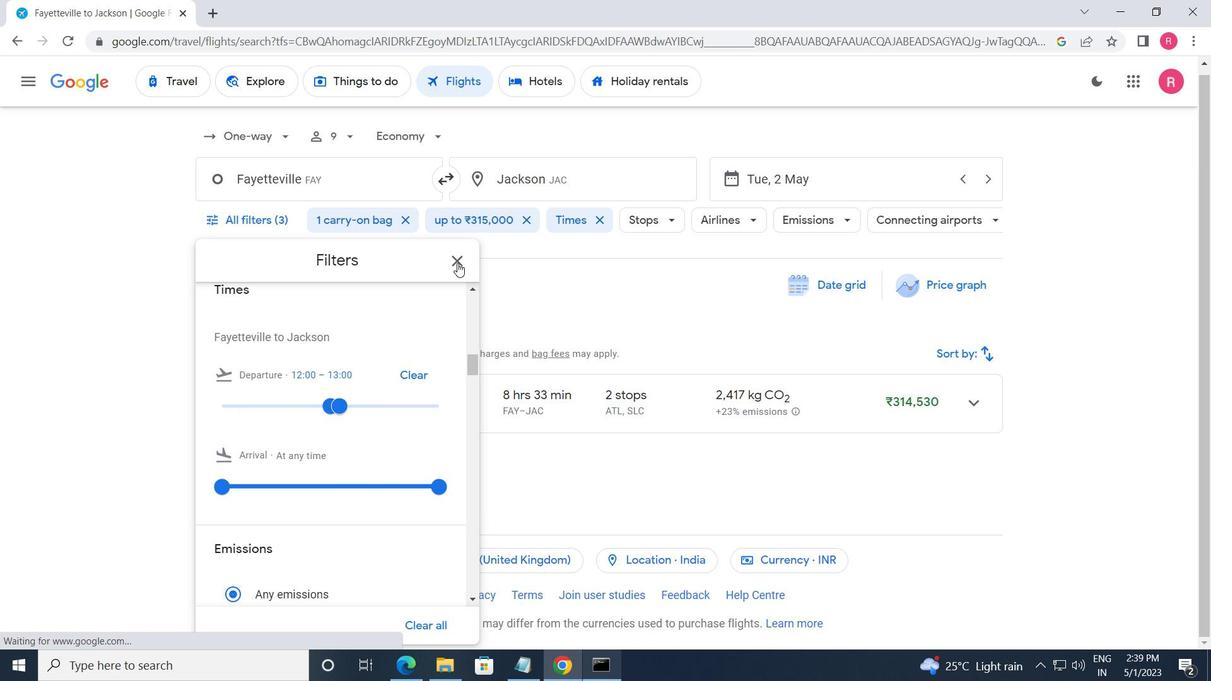 
